 Task: Open Card Succession Planning Review in Board Customer Journey Analysis to Workspace Cybersecurity and add a team member Softage.2@softage.net, a label Purple, a checklist Veterinary Medicine, an attachment from your google drive, a color Purple and finally, add a card description 'Plan and execute company team-building conference with team-building exercises' and a comment 'This item presents an opportunity to showcase our skills and expertise, so let us make the most of it.'. Add a start date 'Jan 02, 1900' with a due date 'Jan 09, 1900'
Action: Mouse moved to (62, 292)
Screenshot: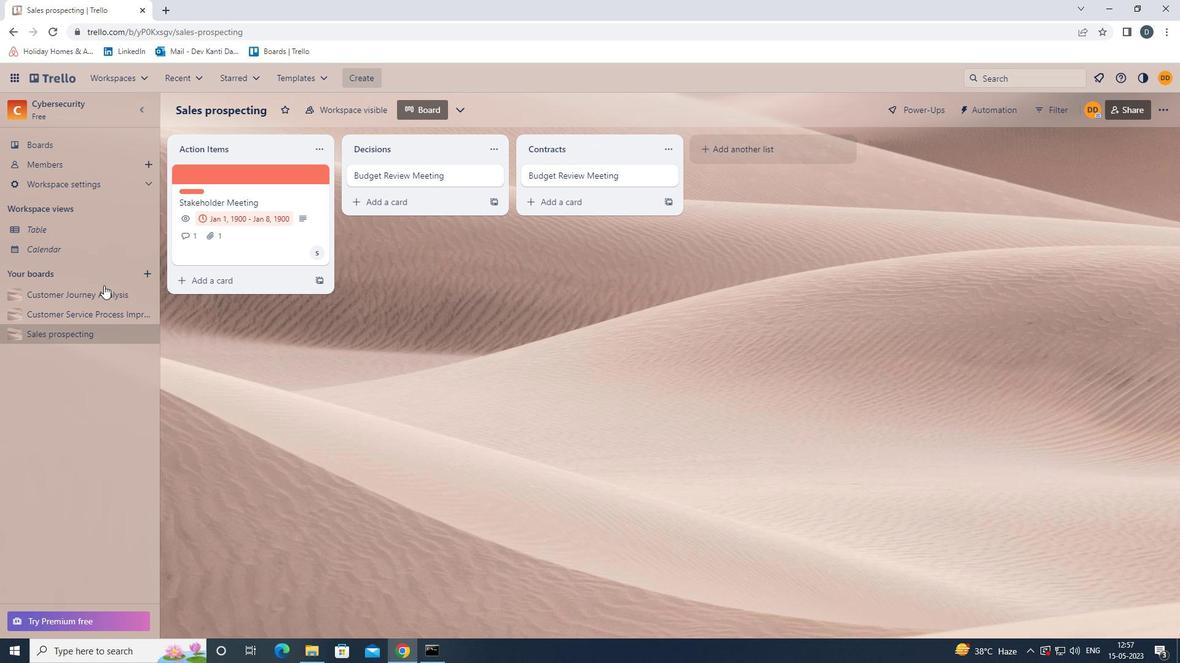 
Action: Mouse pressed left at (62, 292)
Screenshot: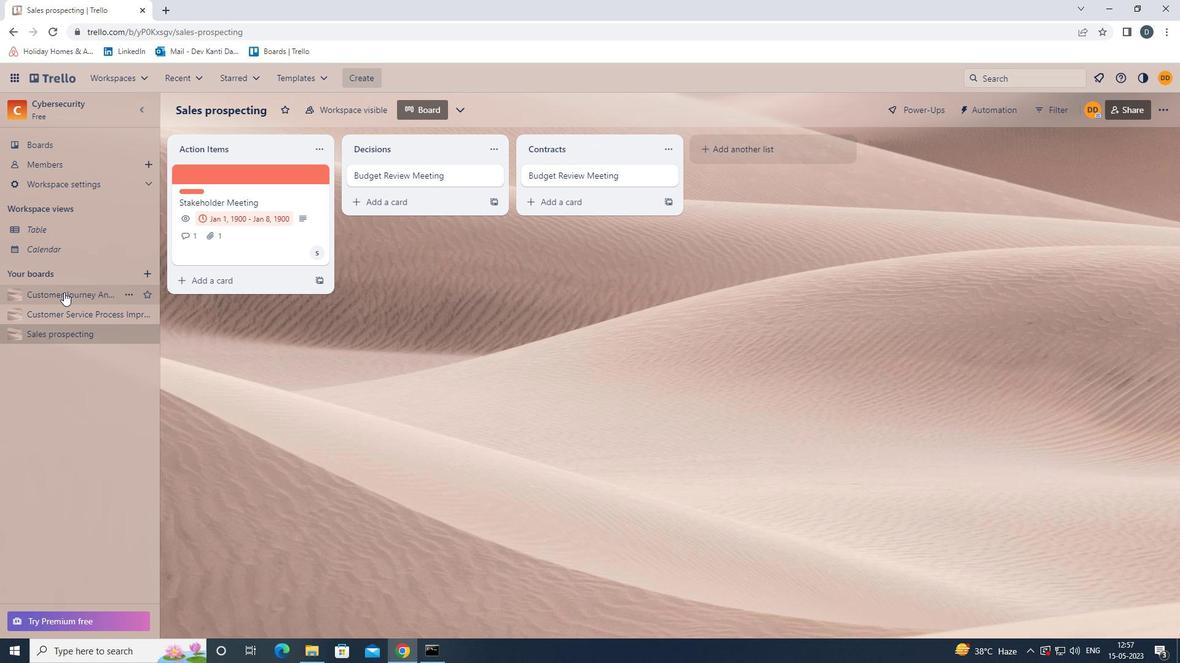 
Action: Mouse moved to (252, 178)
Screenshot: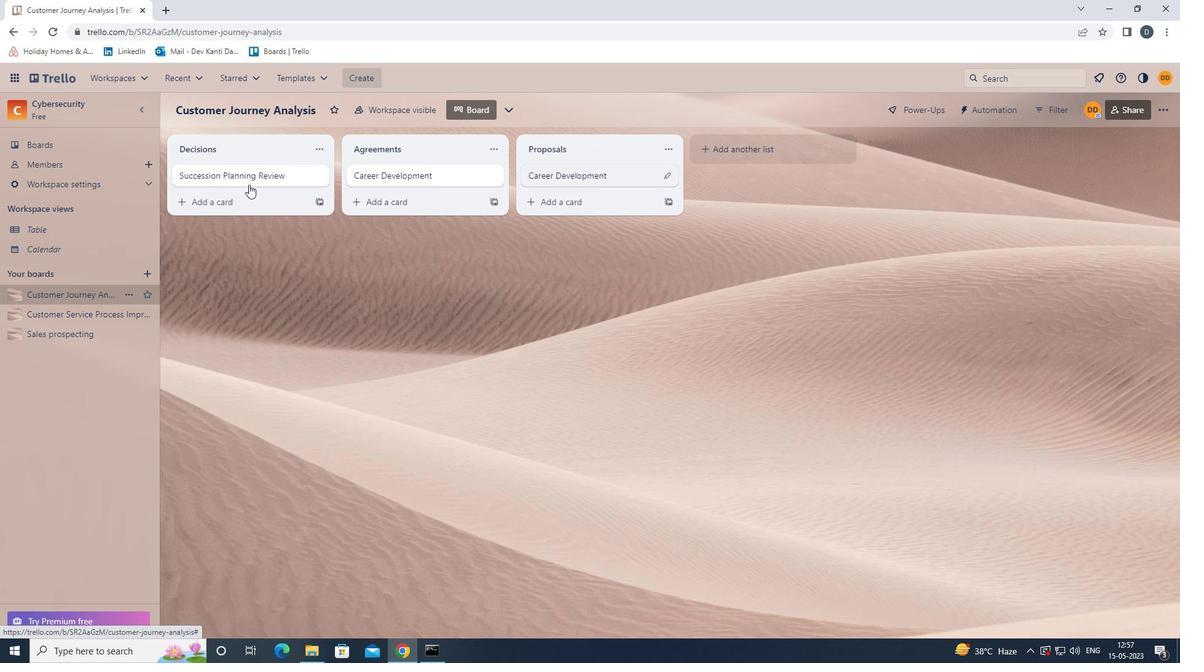 
Action: Mouse pressed left at (252, 178)
Screenshot: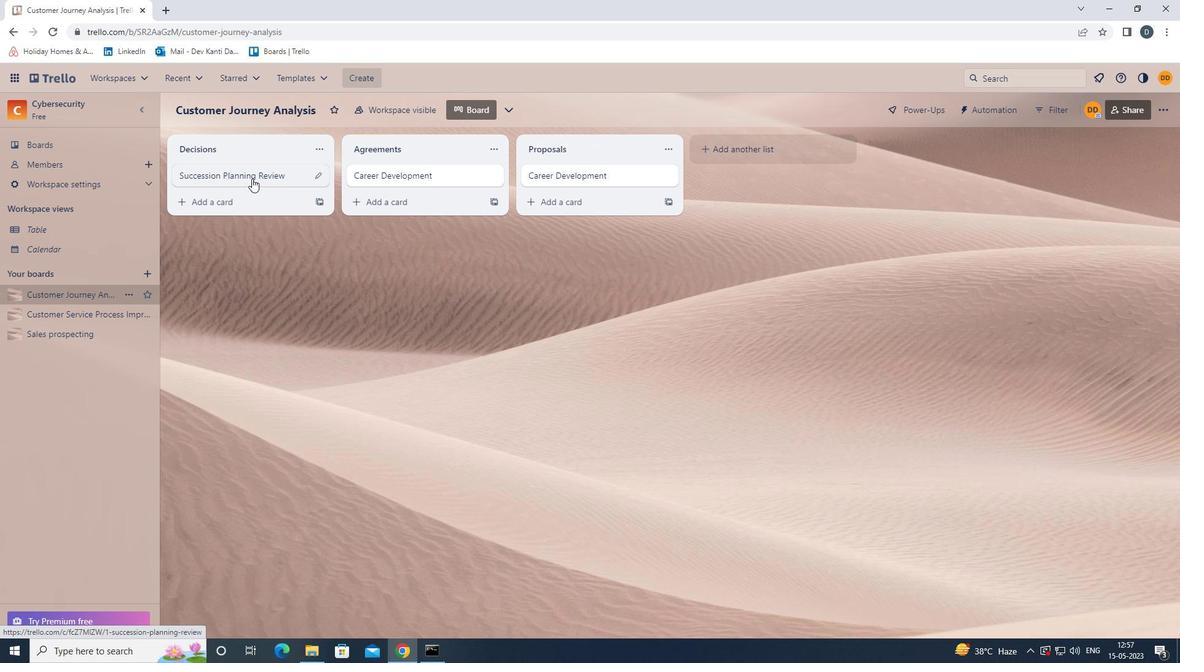 
Action: Mouse moved to (757, 173)
Screenshot: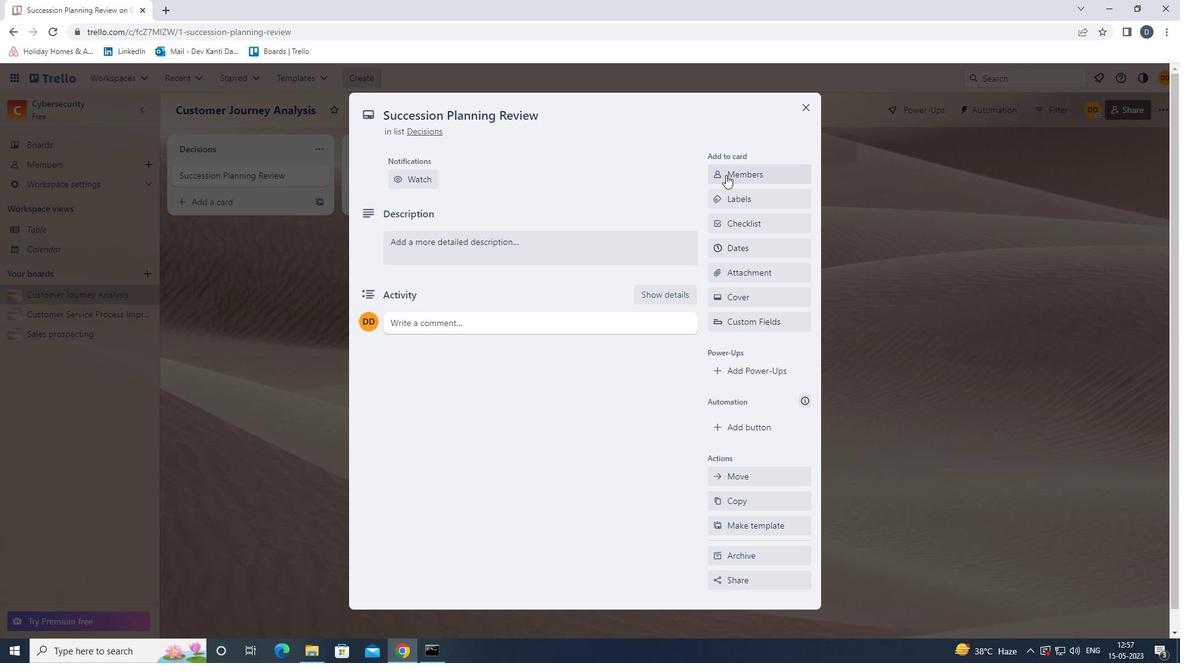 
Action: Mouse pressed left at (757, 173)
Screenshot: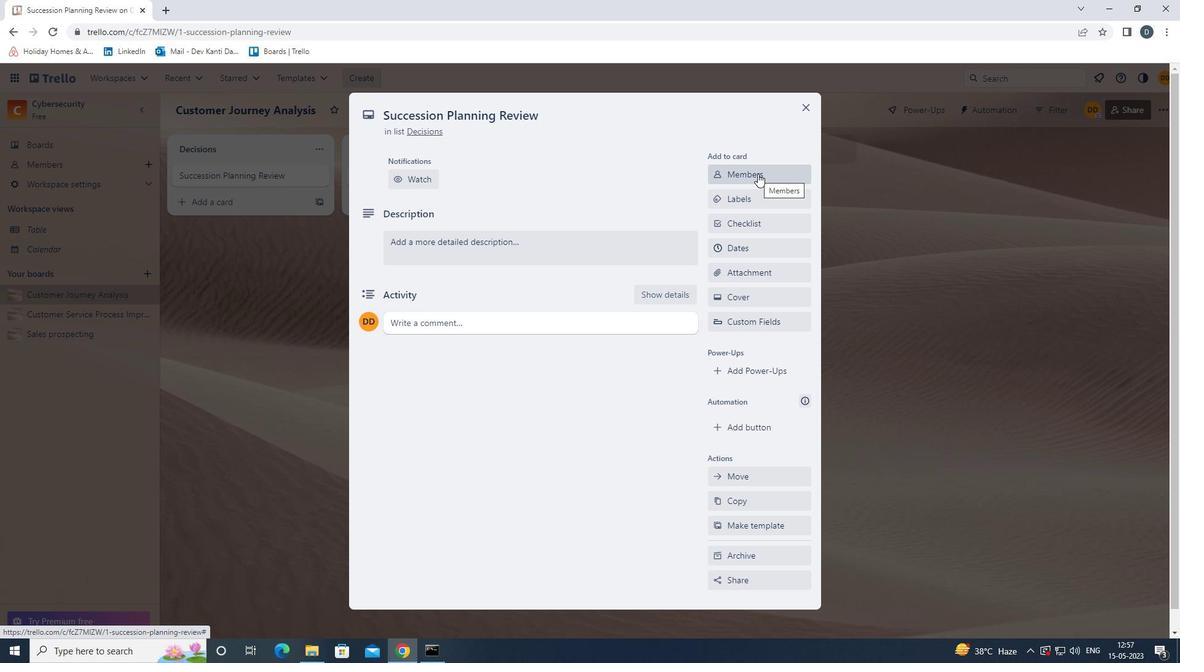 
Action: Key pressed <Key.shift>SOFTAGE.2<Key.shift><Key.shift><Key.shift><Key.shift><Key.shift><Key.shift><Key.shift><Key.shift><Key.shift><Key.shift><Key.shift><Key.shift><Key.shift><Key.shift><Key.shift><Key.shift><Key.shift><Key.shift><Key.shift><Key.shift><Key.shift><Key.shift>@SOFTAGE.NET
Screenshot: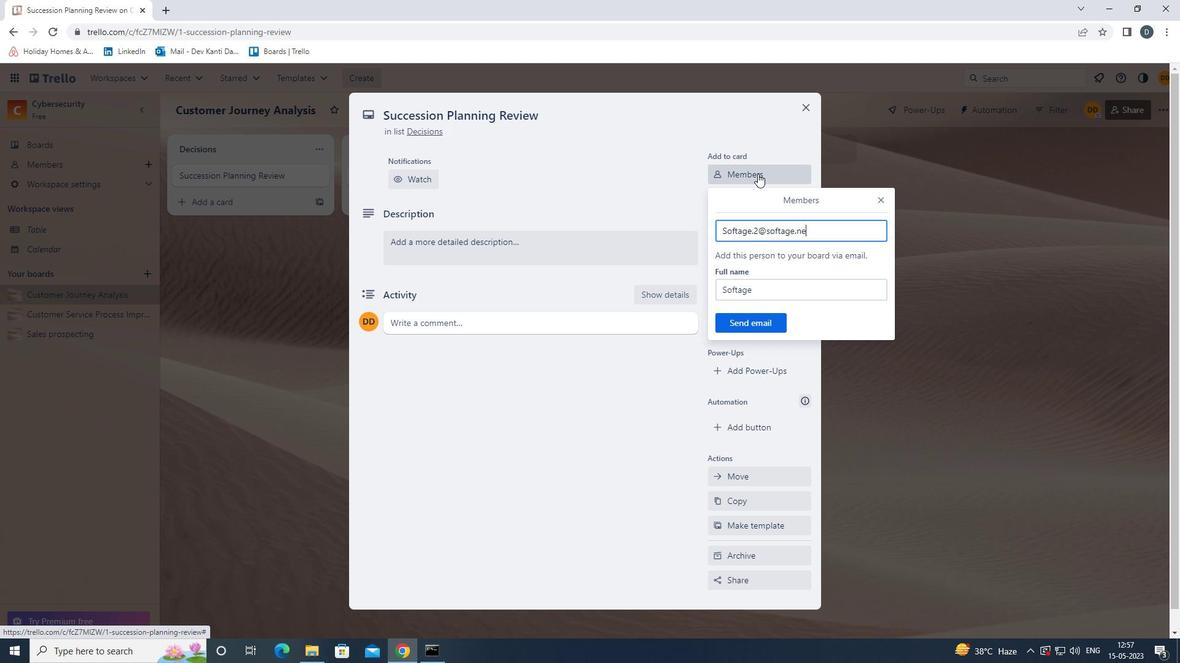 
Action: Mouse moved to (744, 318)
Screenshot: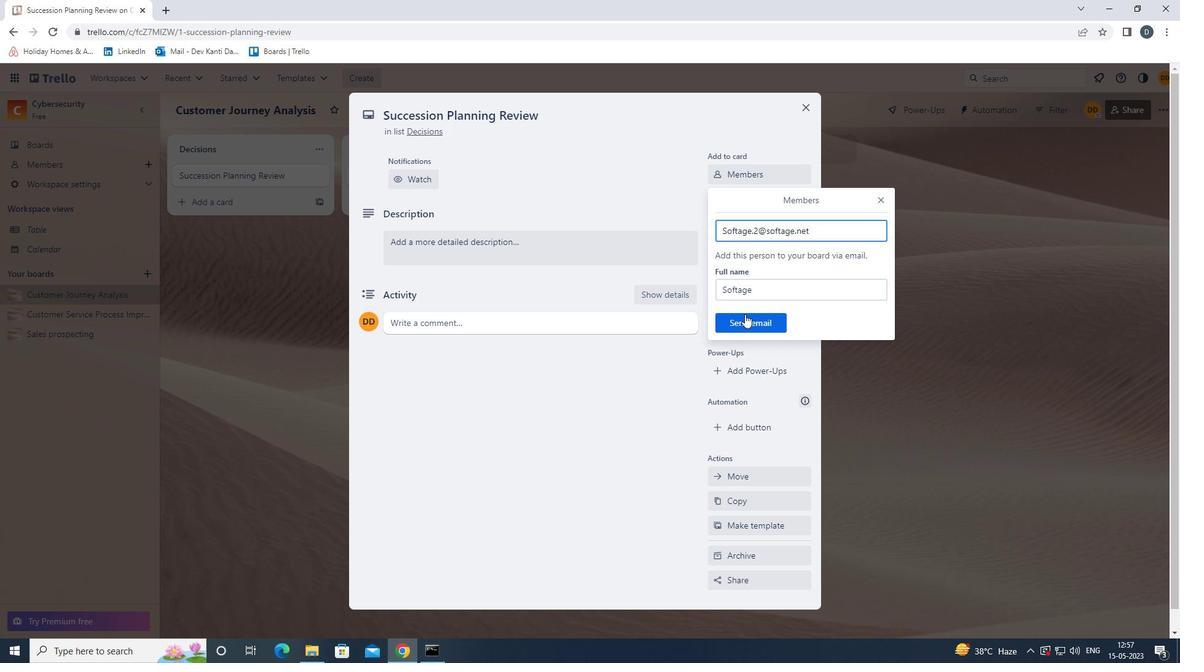 
Action: Mouse pressed left at (744, 318)
Screenshot: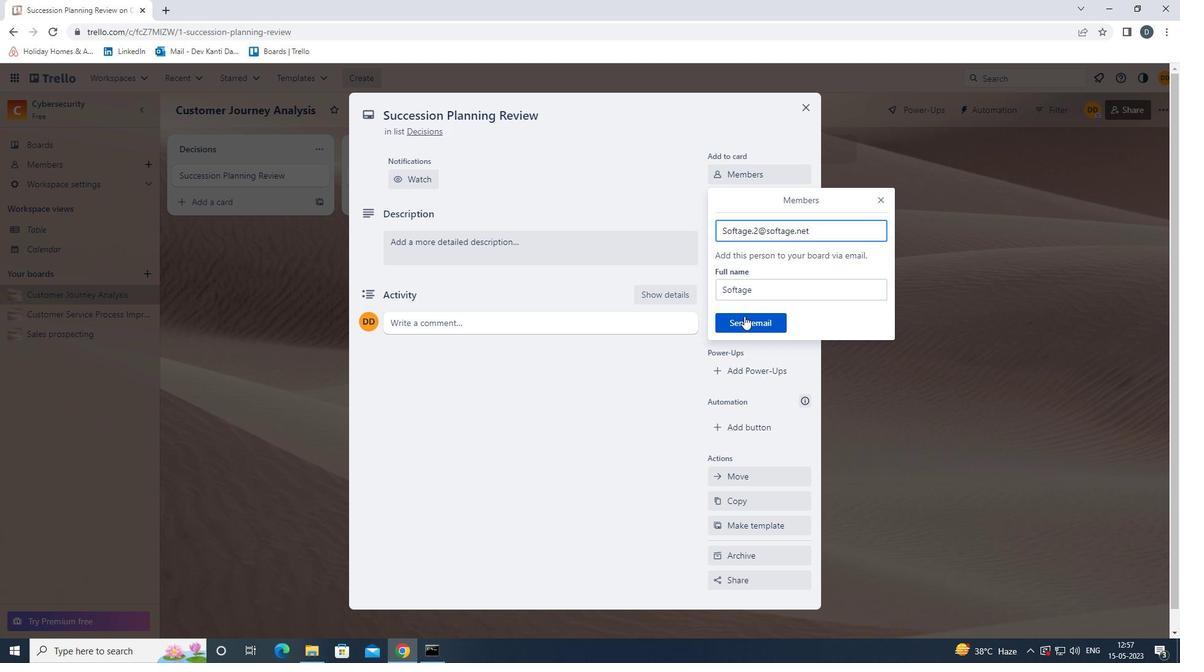 
Action: Mouse moved to (749, 248)
Screenshot: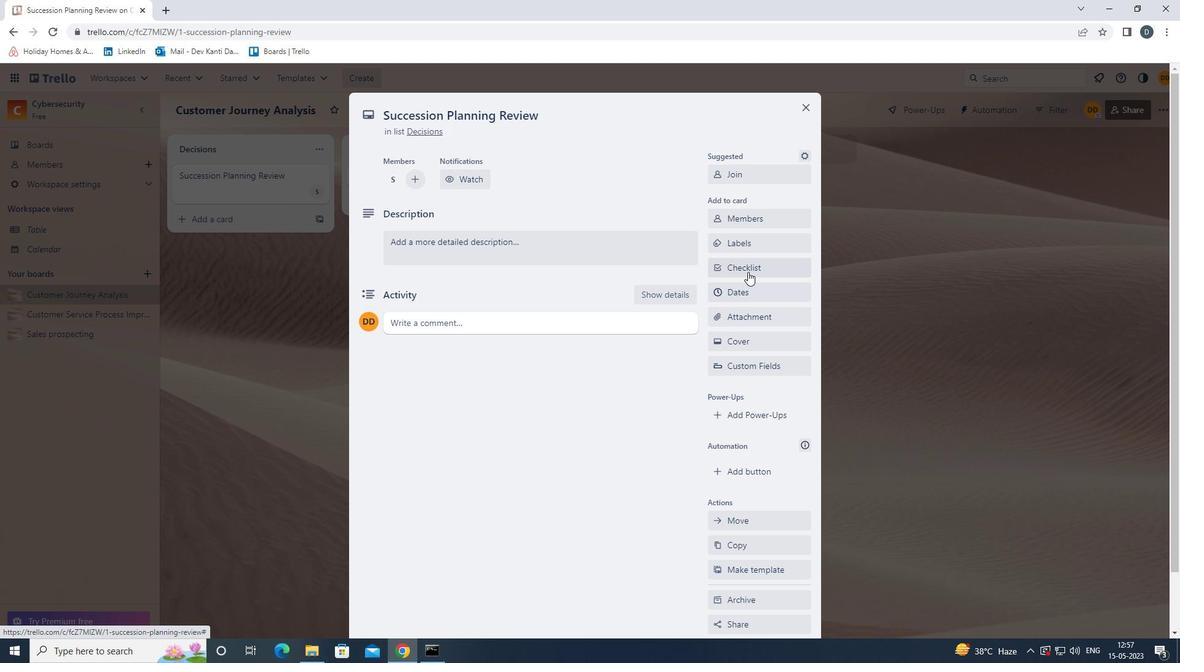 
Action: Mouse pressed left at (749, 248)
Screenshot: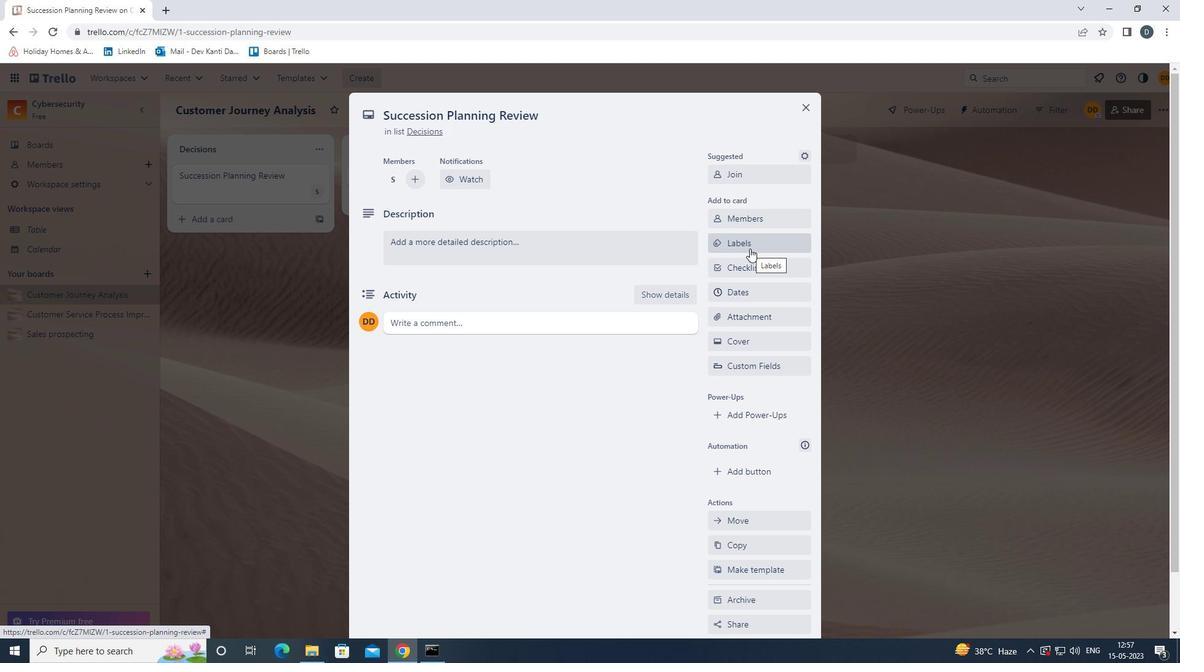 
Action: Mouse moved to (792, 428)
Screenshot: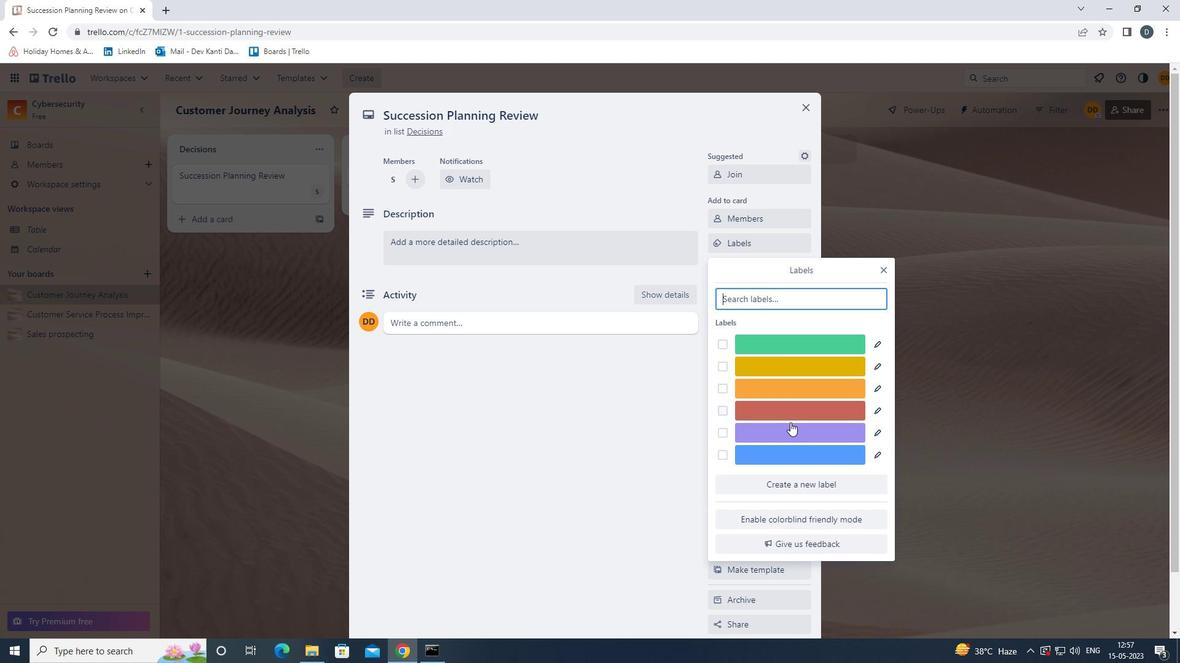 
Action: Mouse pressed left at (792, 428)
Screenshot: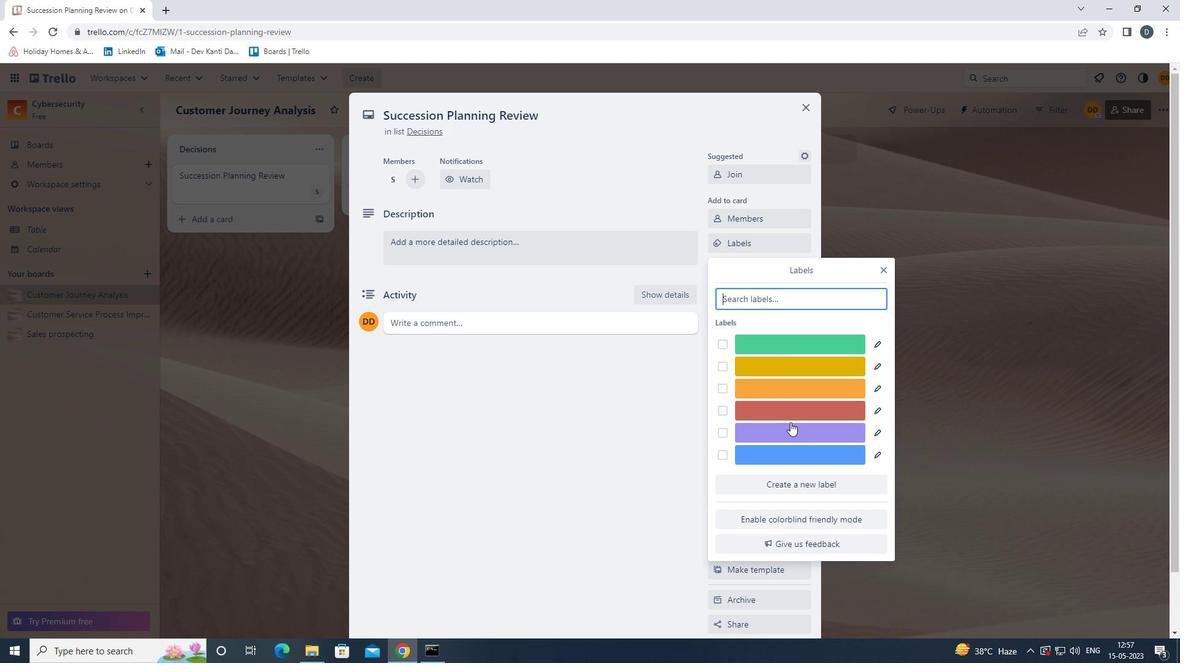 
Action: Mouse moved to (880, 273)
Screenshot: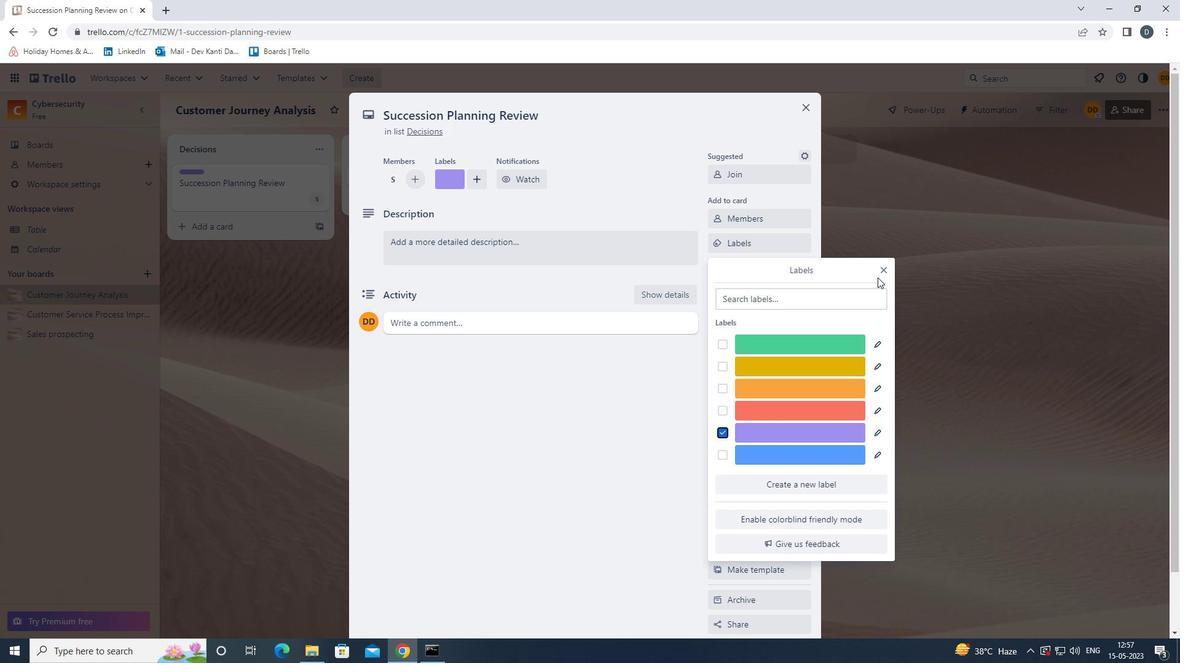 
Action: Mouse pressed left at (880, 273)
Screenshot: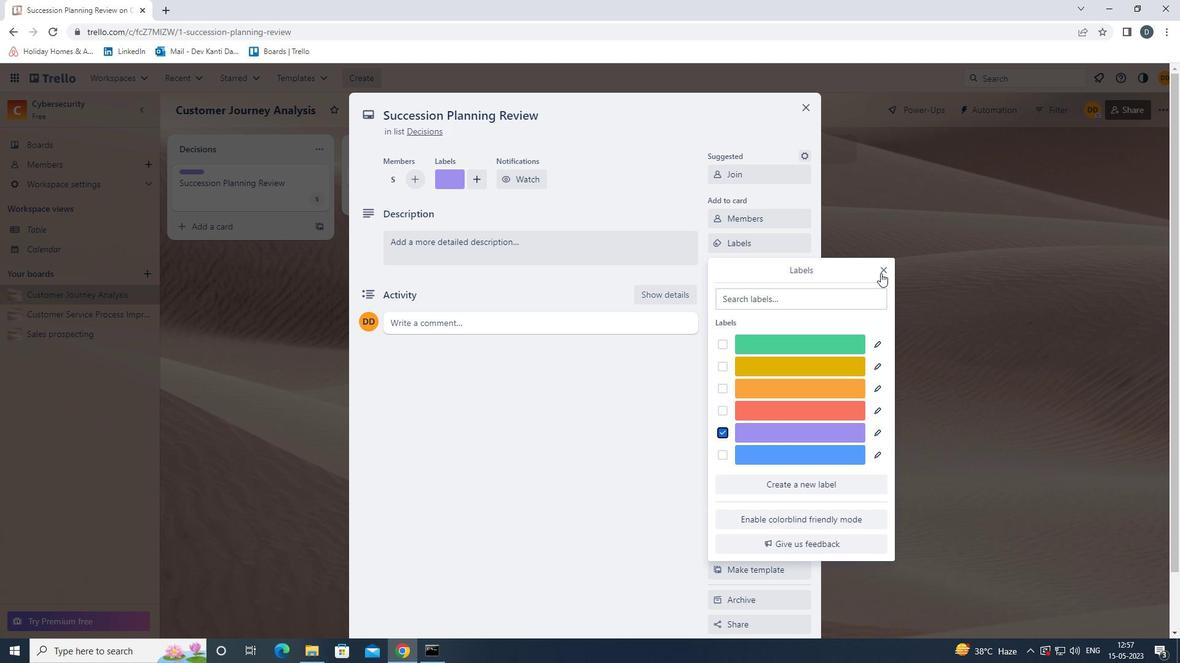 
Action: Mouse moved to (789, 266)
Screenshot: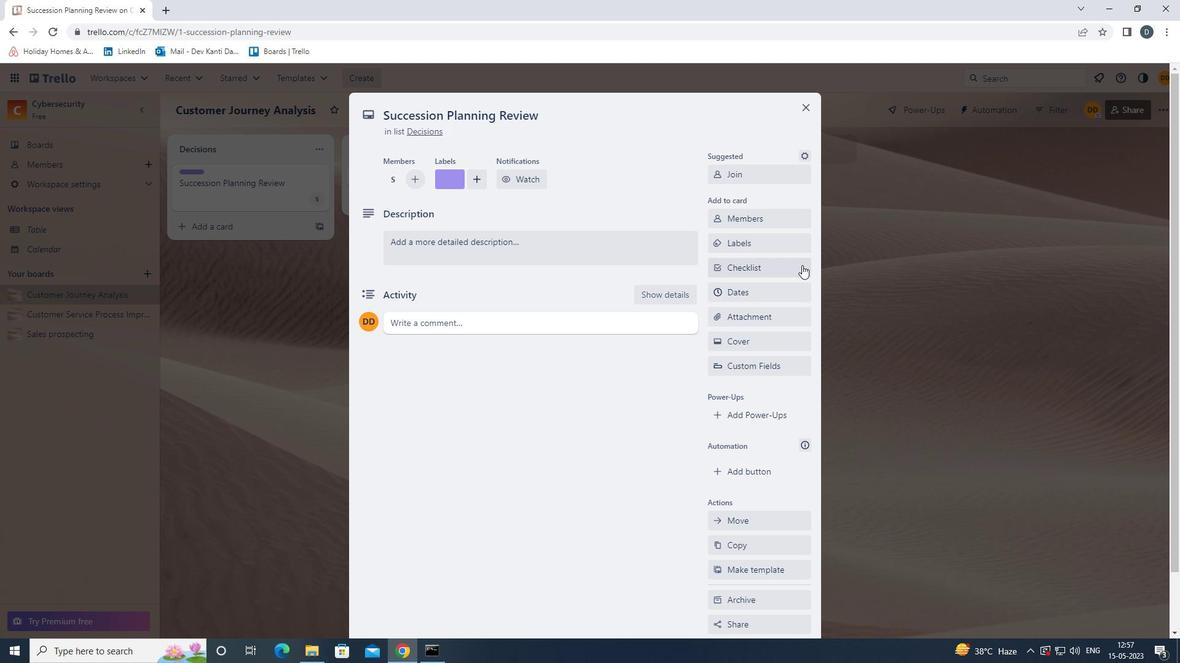 
Action: Mouse pressed left at (789, 266)
Screenshot: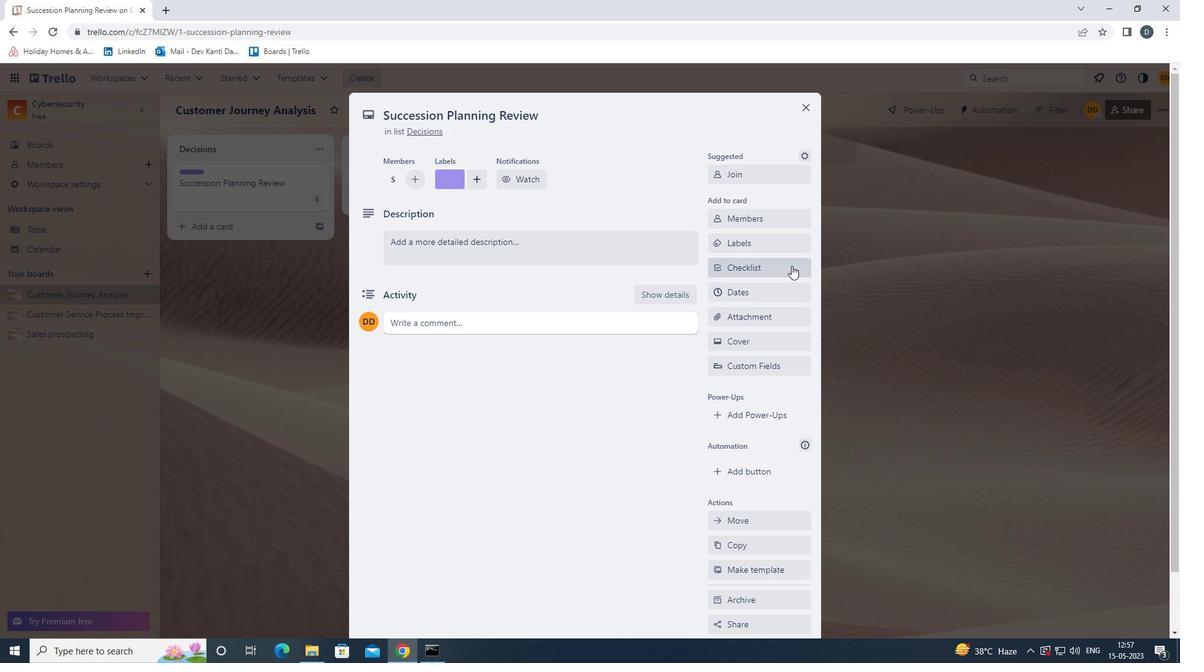 
Action: Key pressed <Key.shift>VT<Key.backspace>ETERINARY<Key.space><Key.shift><Key.shift><Key.shift><Key.shift><Key.shift>M
Screenshot: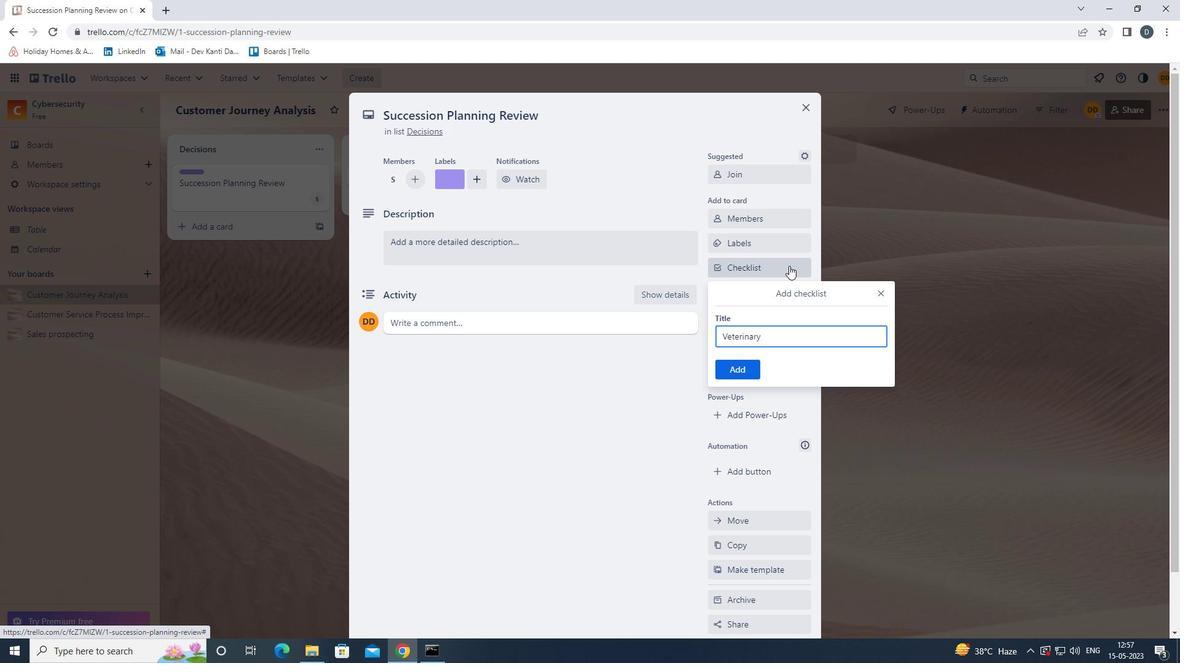 
Action: Mouse moved to (788, 266)
Screenshot: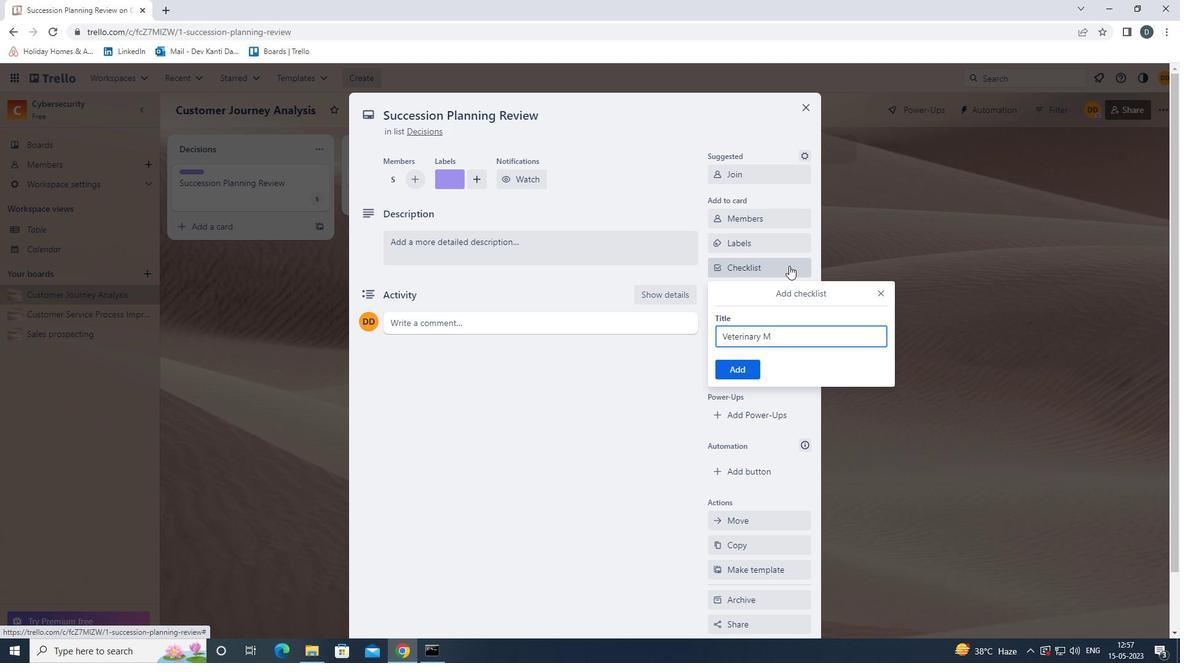 
Action: Key pressed EDICINE
Screenshot: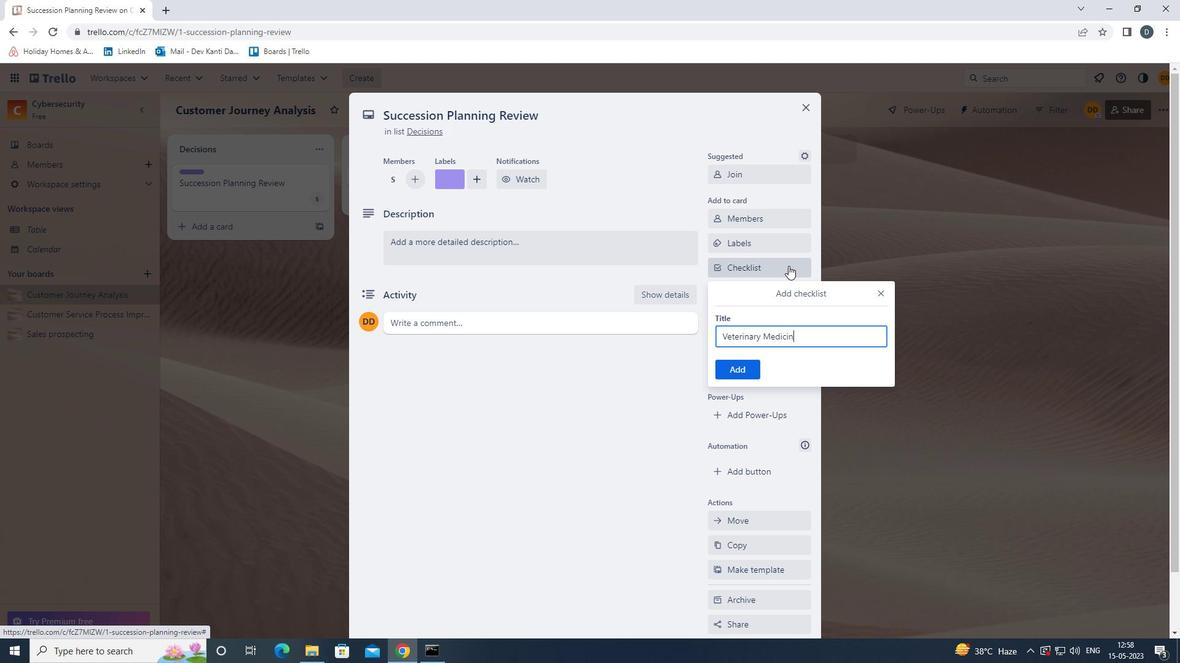 
Action: Mouse moved to (738, 368)
Screenshot: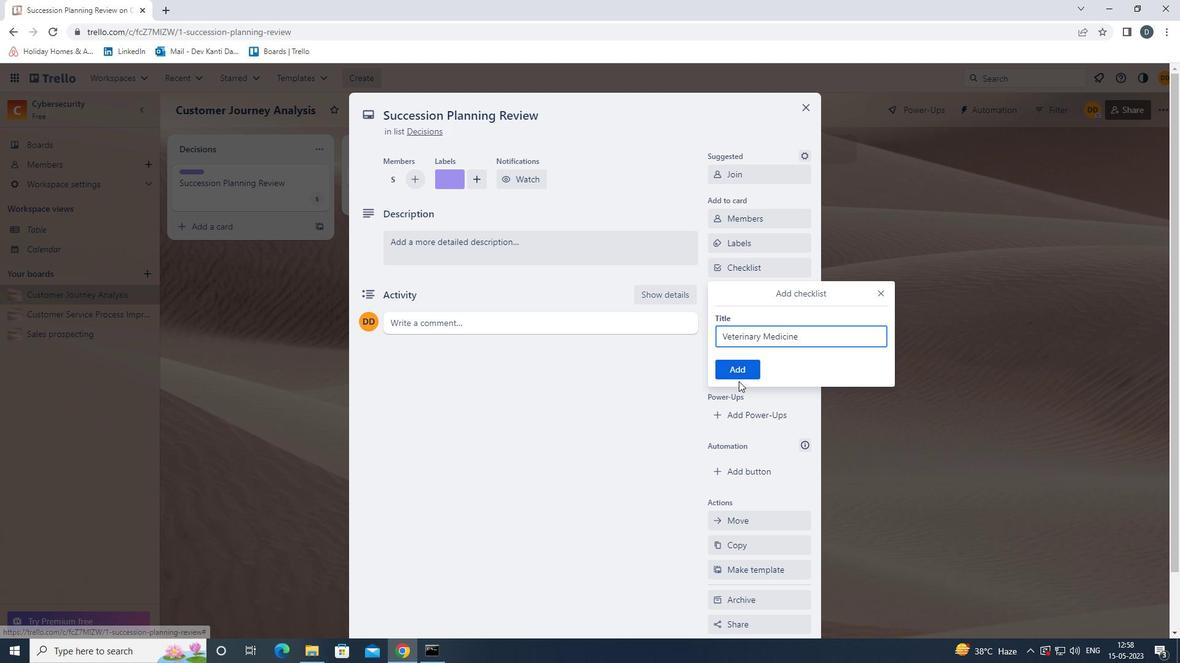 
Action: Mouse pressed left at (738, 368)
Screenshot: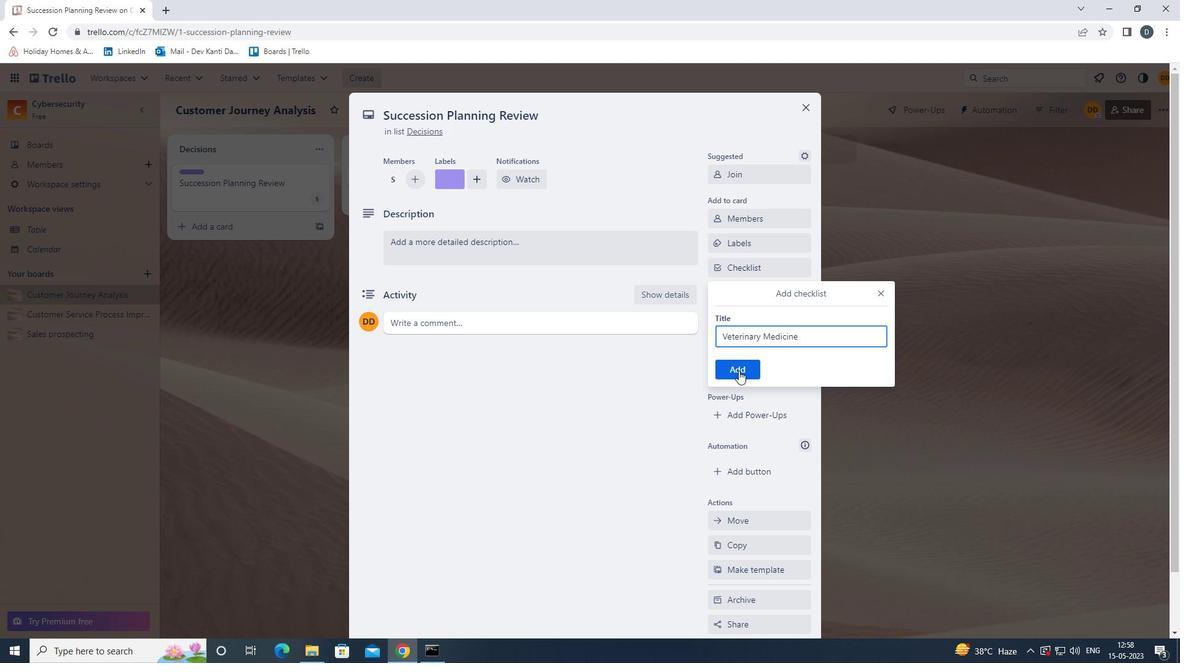 
Action: Mouse moved to (759, 311)
Screenshot: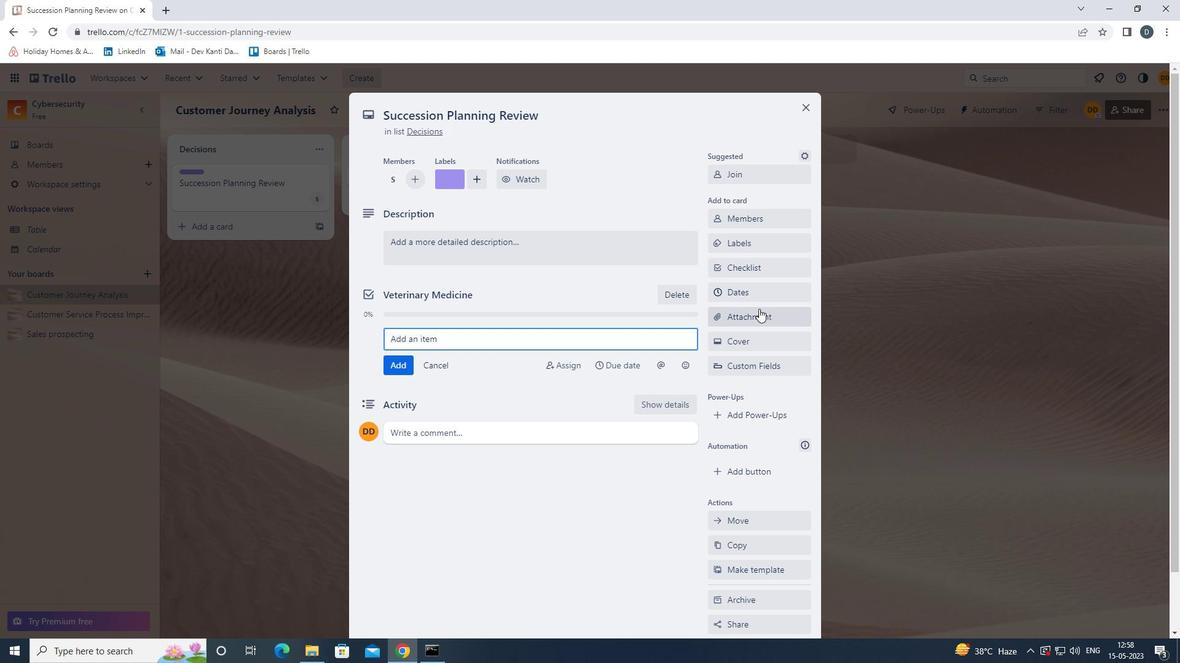 
Action: Mouse pressed left at (759, 311)
Screenshot: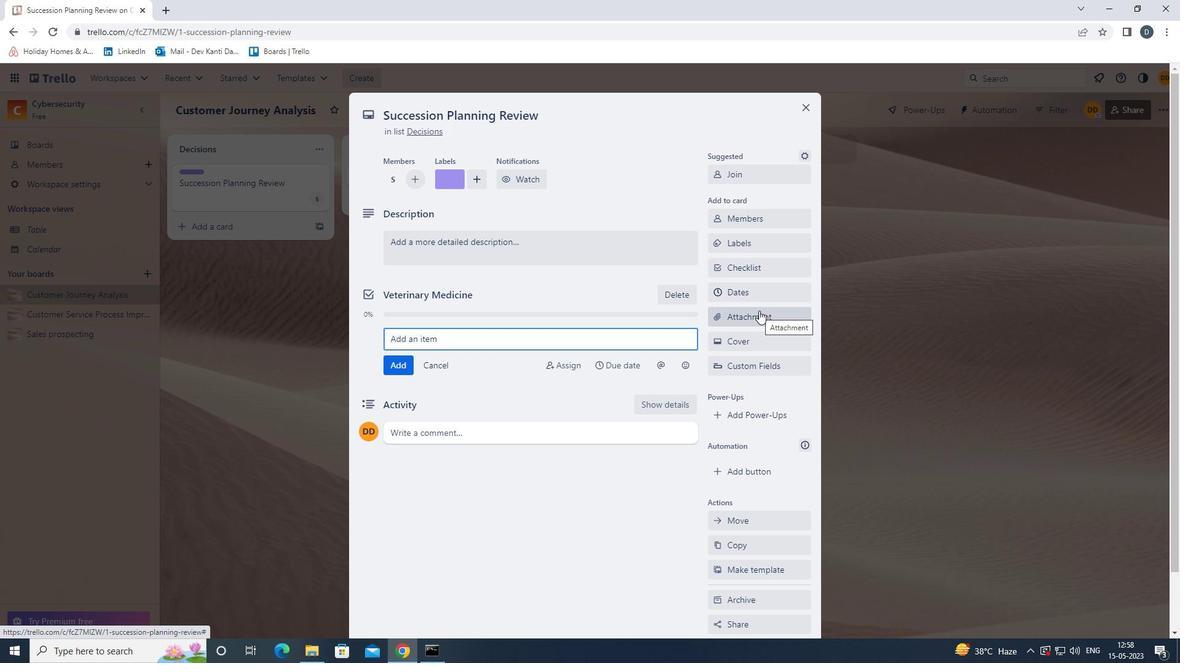 
Action: Mouse moved to (765, 406)
Screenshot: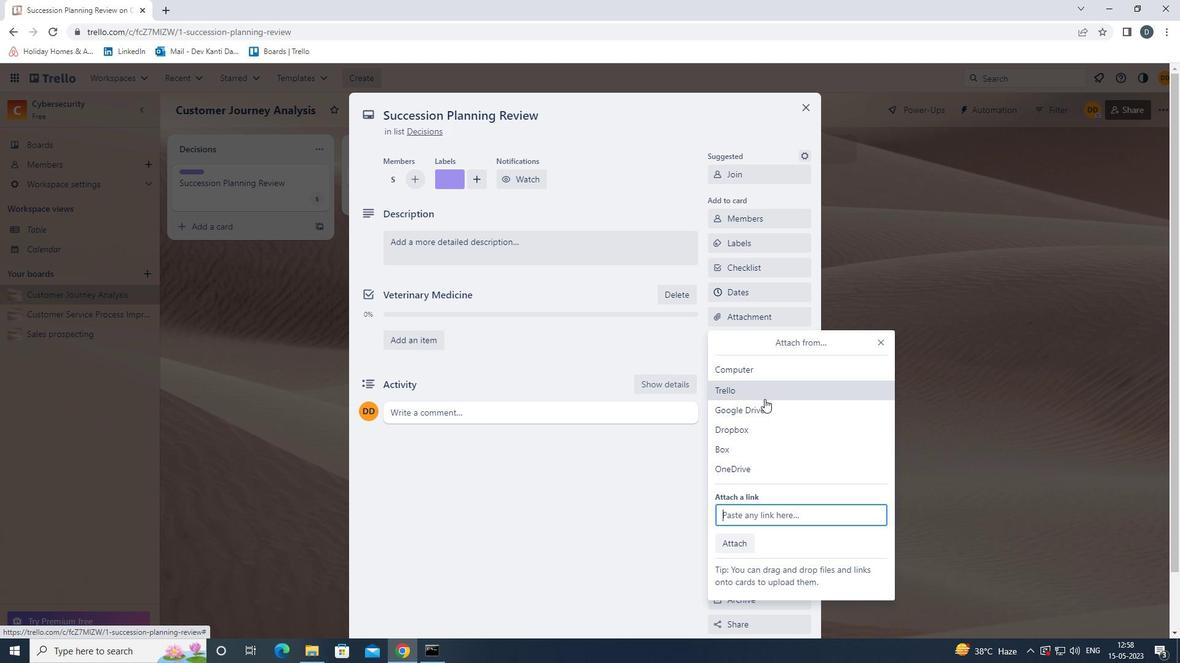 
Action: Mouse pressed left at (765, 406)
Screenshot: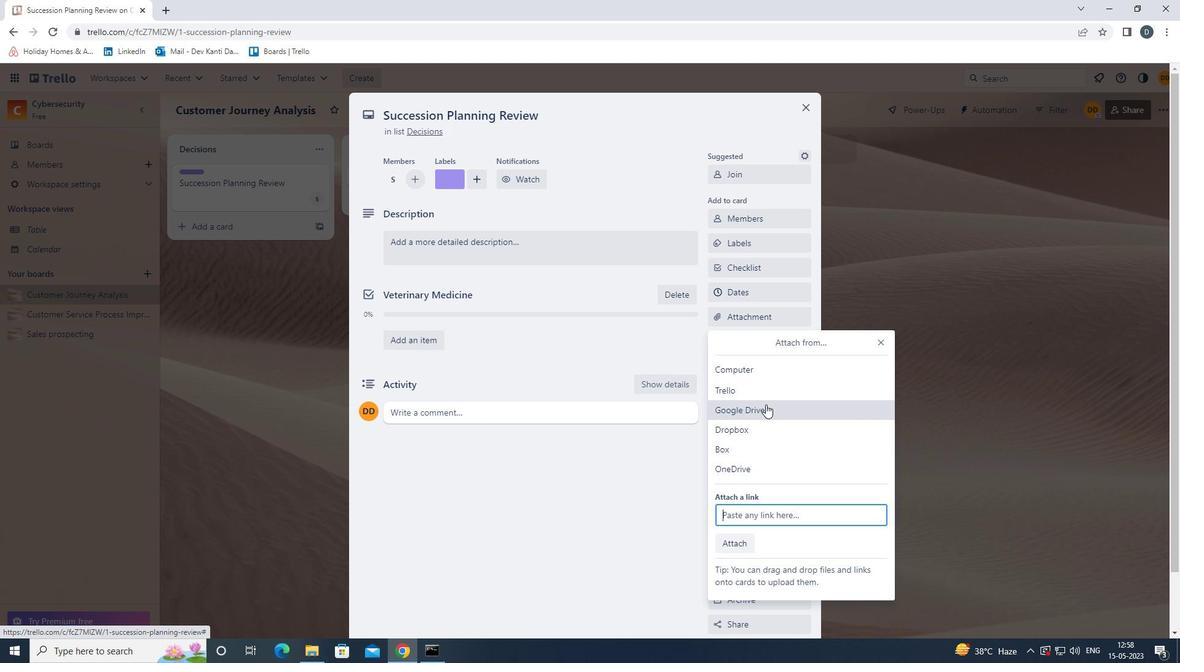 
Action: Mouse moved to (361, 337)
Screenshot: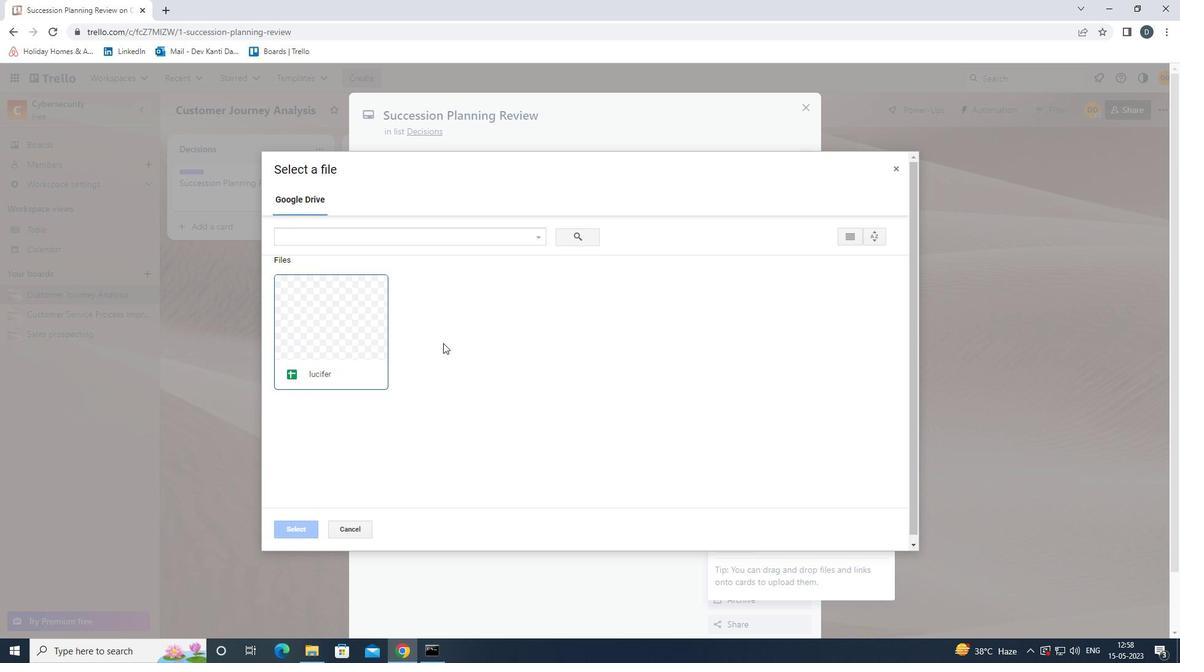 
Action: Mouse pressed left at (361, 337)
Screenshot: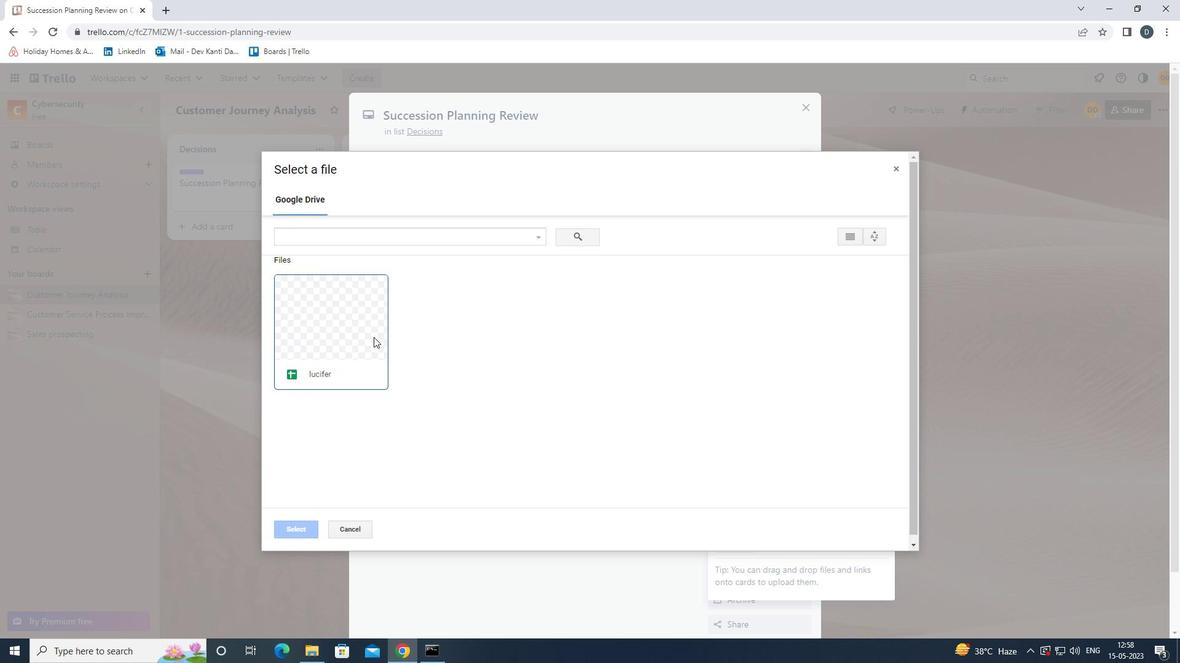 
Action: Mouse moved to (295, 531)
Screenshot: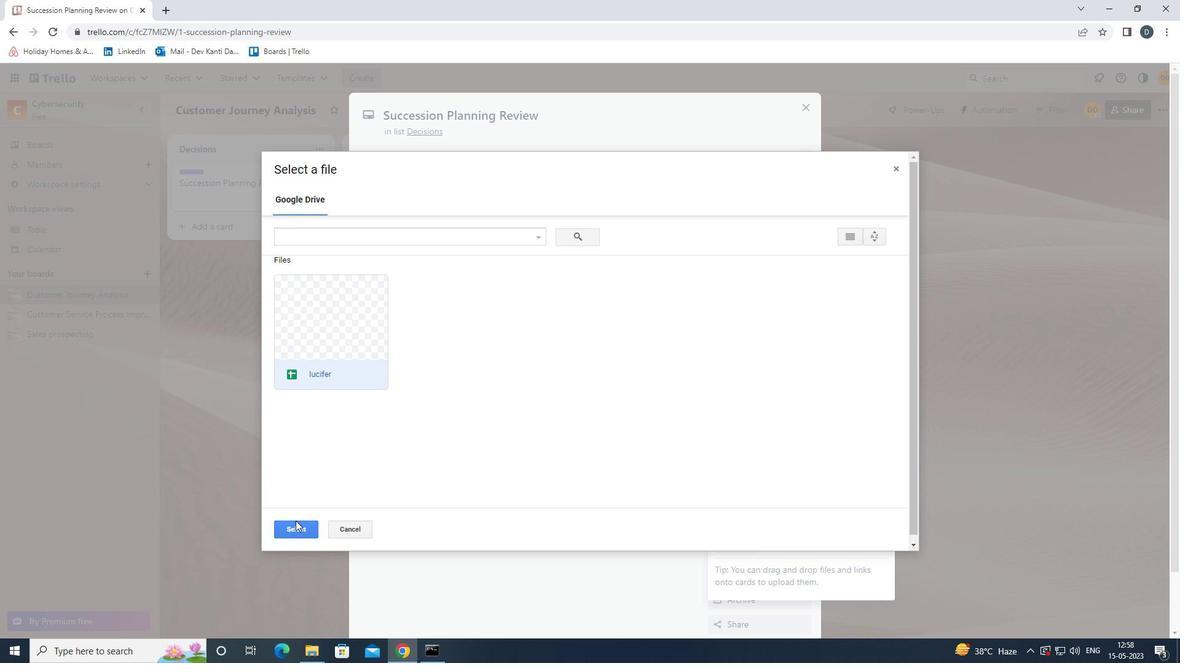 
Action: Mouse pressed left at (295, 531)
Screenshot: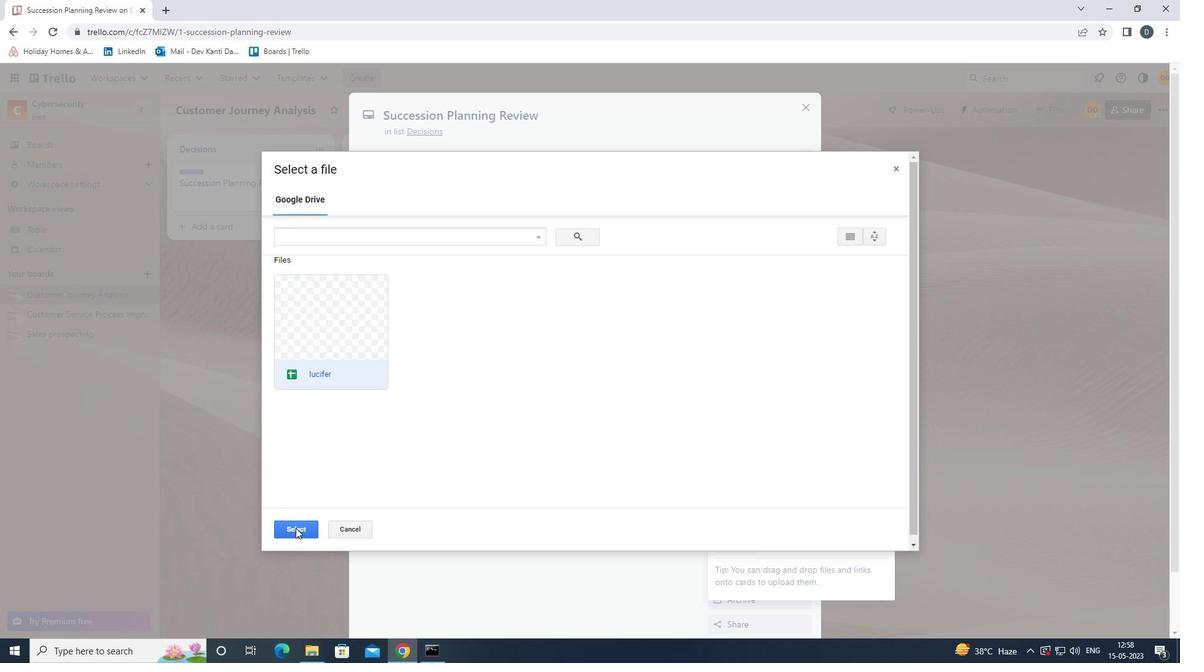 
Action: Mouse moved to (754, 337)
Screenshot: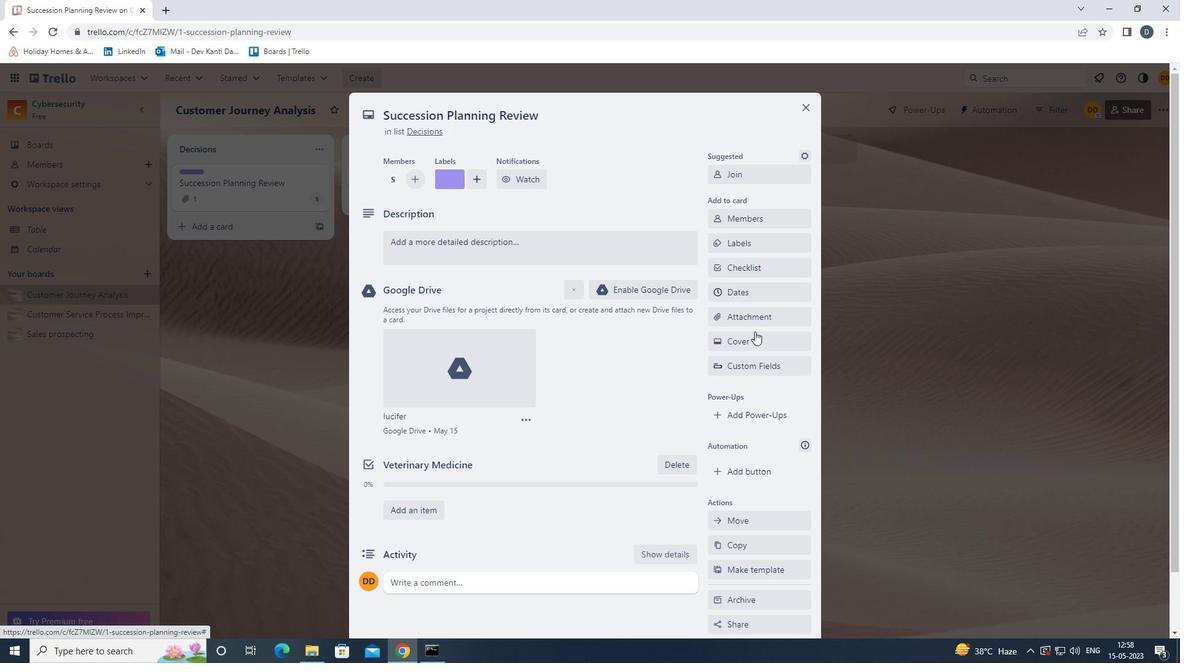 
Action: Mouse pressed left at (754, 337)
Screenshot: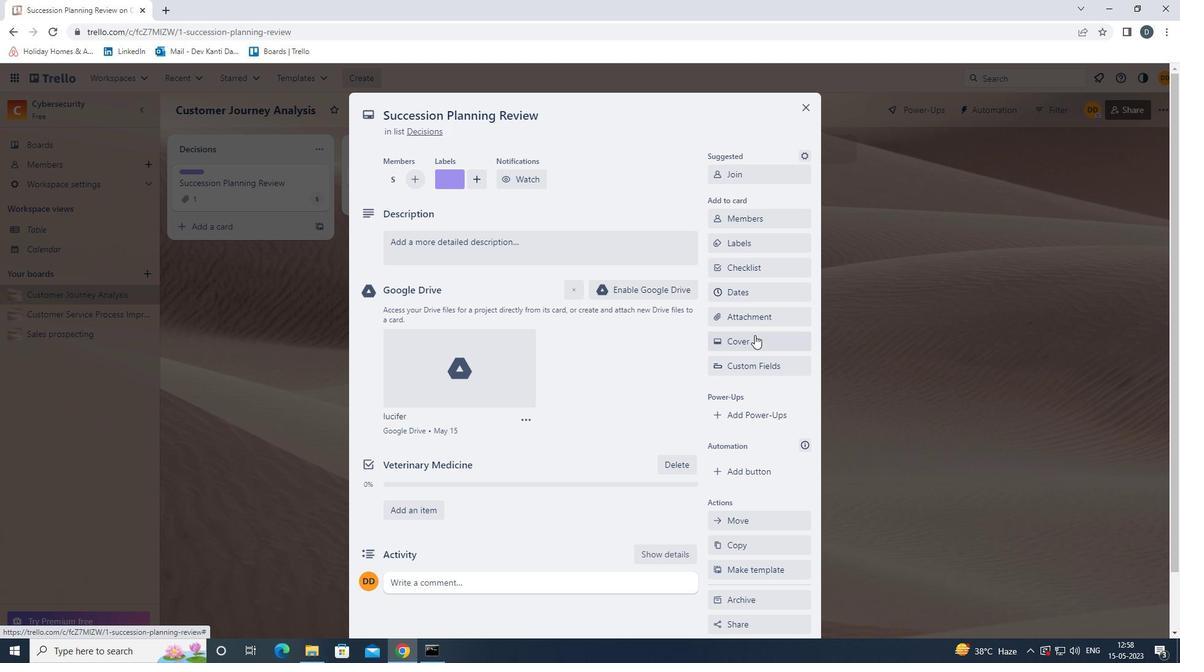 
Action: Mouse moved to (874, 384)
Screenshot: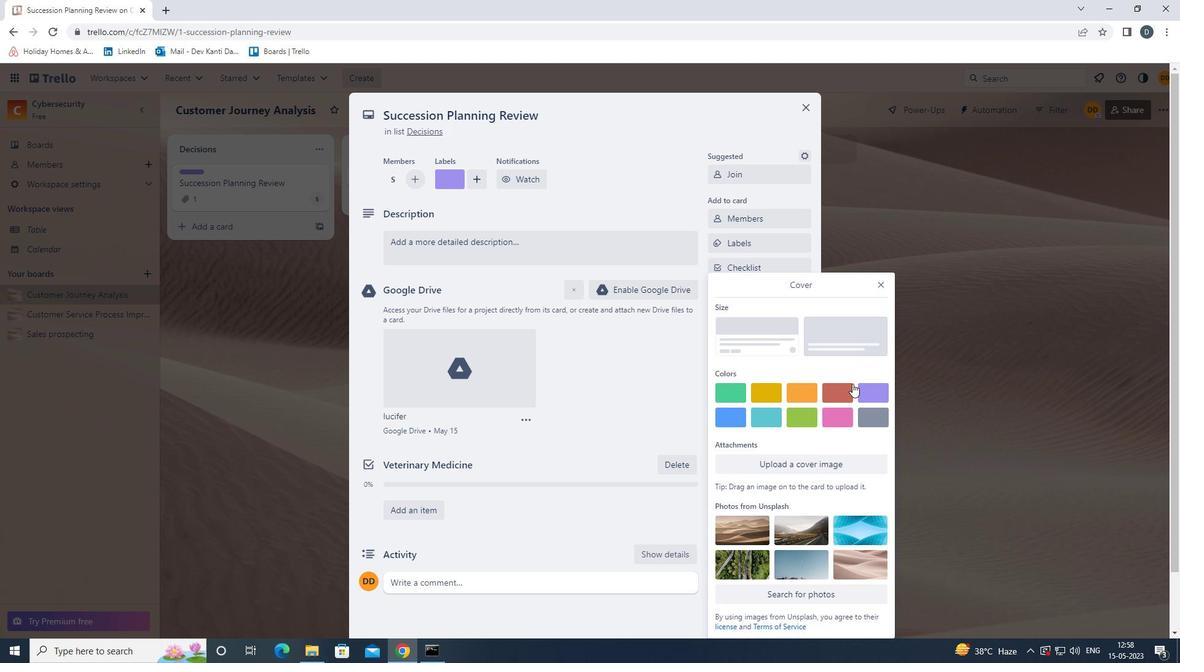 
Action: Mouse pressed left at (874, 384)
Screenshot: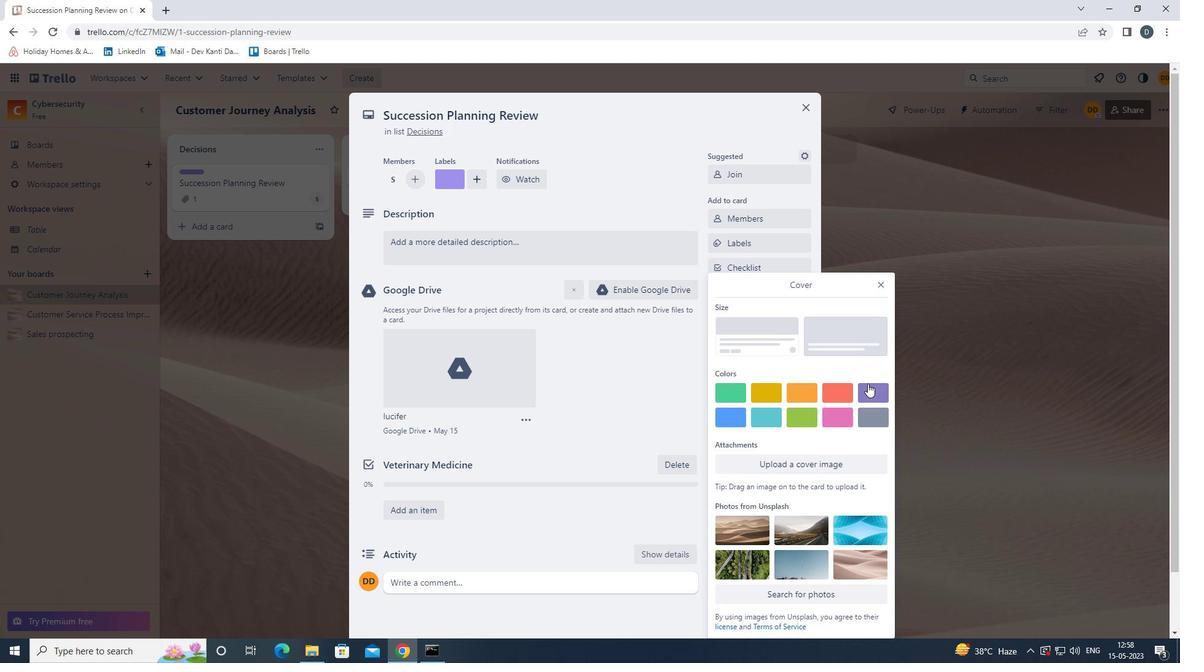 
Action: Mouse moved to (879, 267)
Screenshot: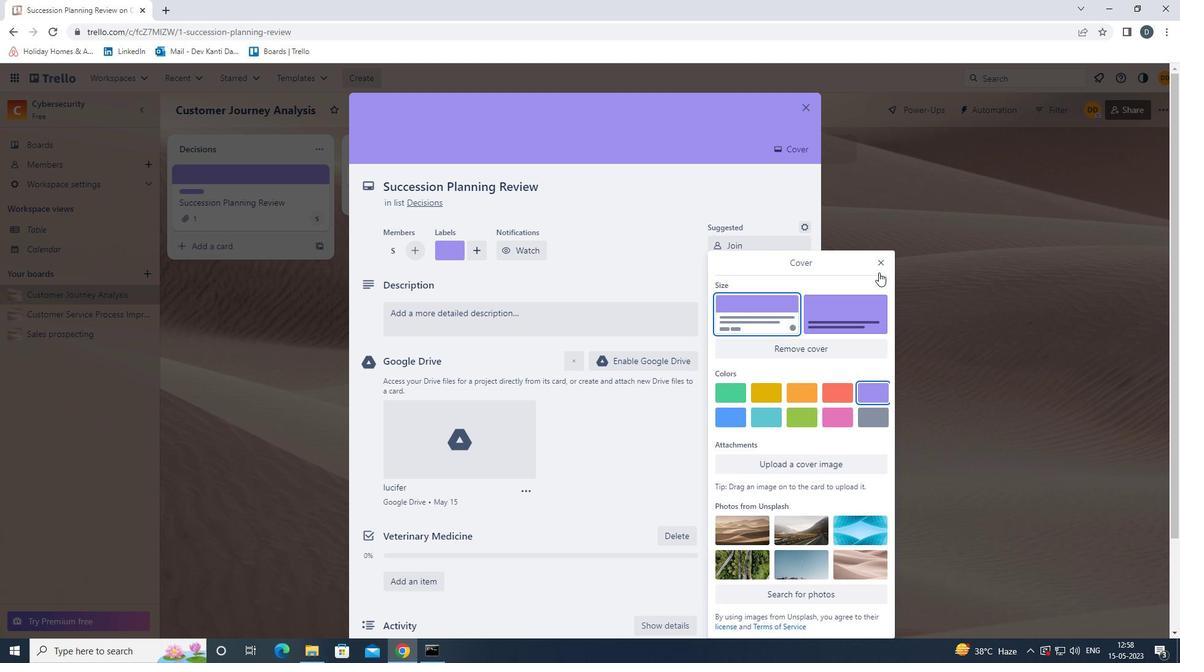 
Action: Mouse pressed left at (879, 267)
Screenshot: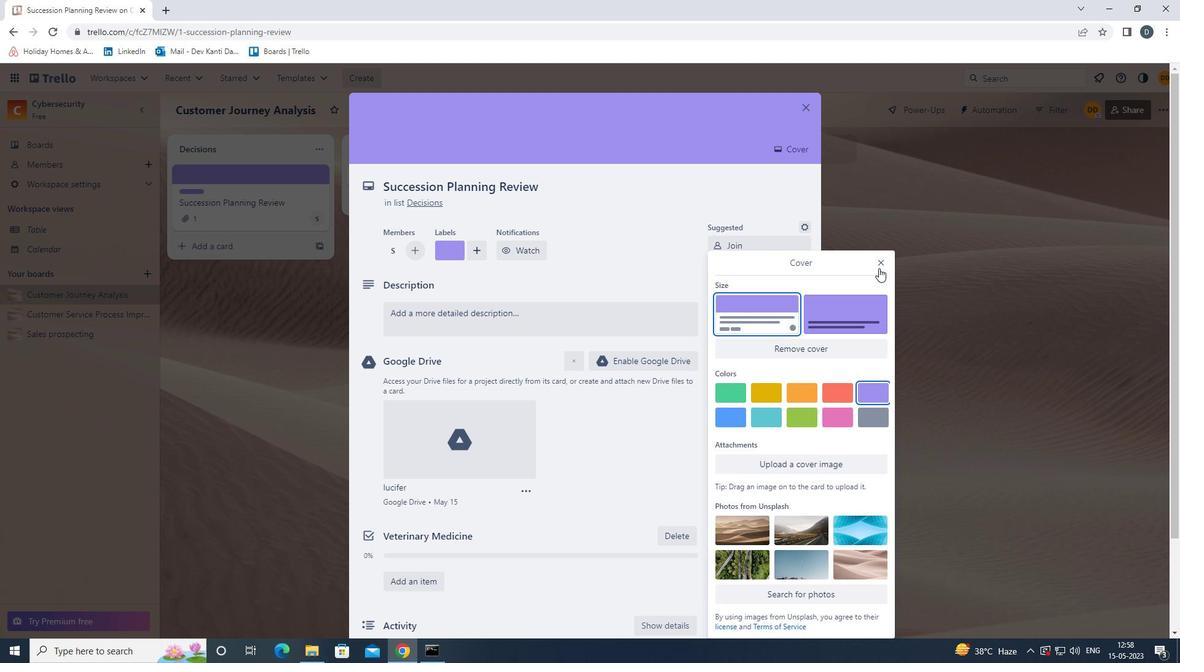 
Action: Mouse moved to (587, 326)
Screenshot: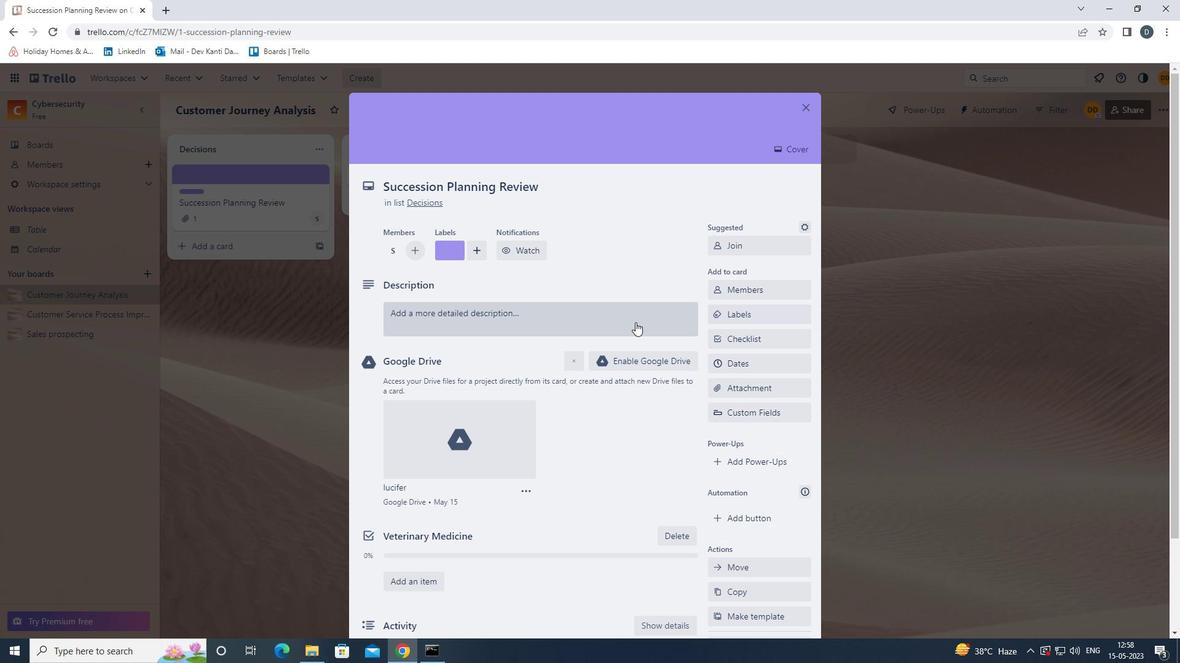 
Action: Mouse pressed left at (587, 326)
Screenshot: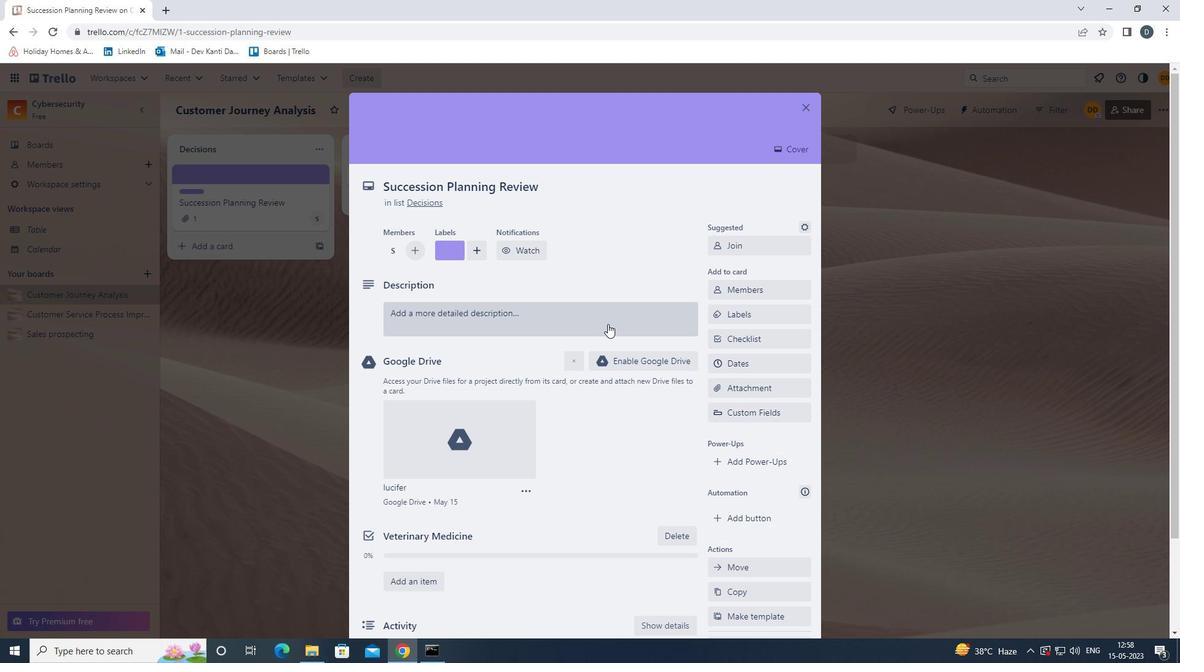 
Action: Key pressed <Key.shift_r><Key.shift_r><Key.shift_r><Key.shift_r><Key.shift_r><Key.shift_r><Key.shift_r><Key.shift_r>LA<Key.backspace><Key.backspace><Key.backspace><Key.shift_r>PLAN<Key.space>AND<Key.space>EXECUTE<Key.space>COMPANY<Key.space>TEAM-BUILDING<Key.space>CONFERENCE<Key.space>WITH<Key.space>TEAM-BUILDING<Key.space>EXERCISES.
Screenshot: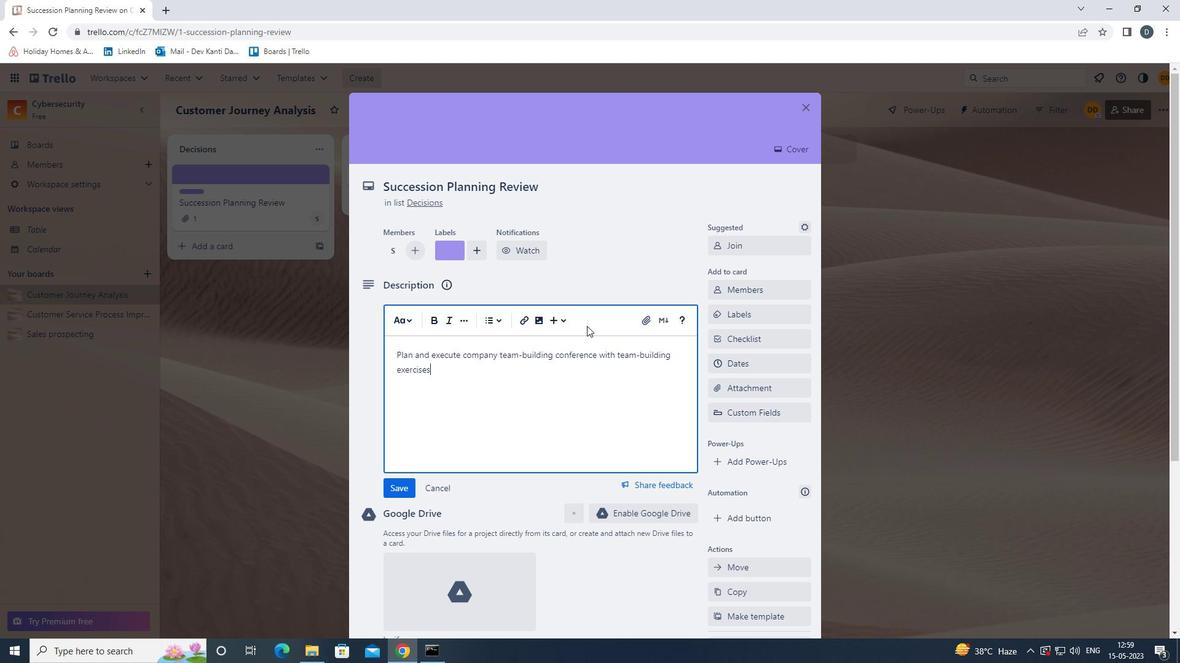 
Action: Mouse moved to (403, 485)
Screenshot: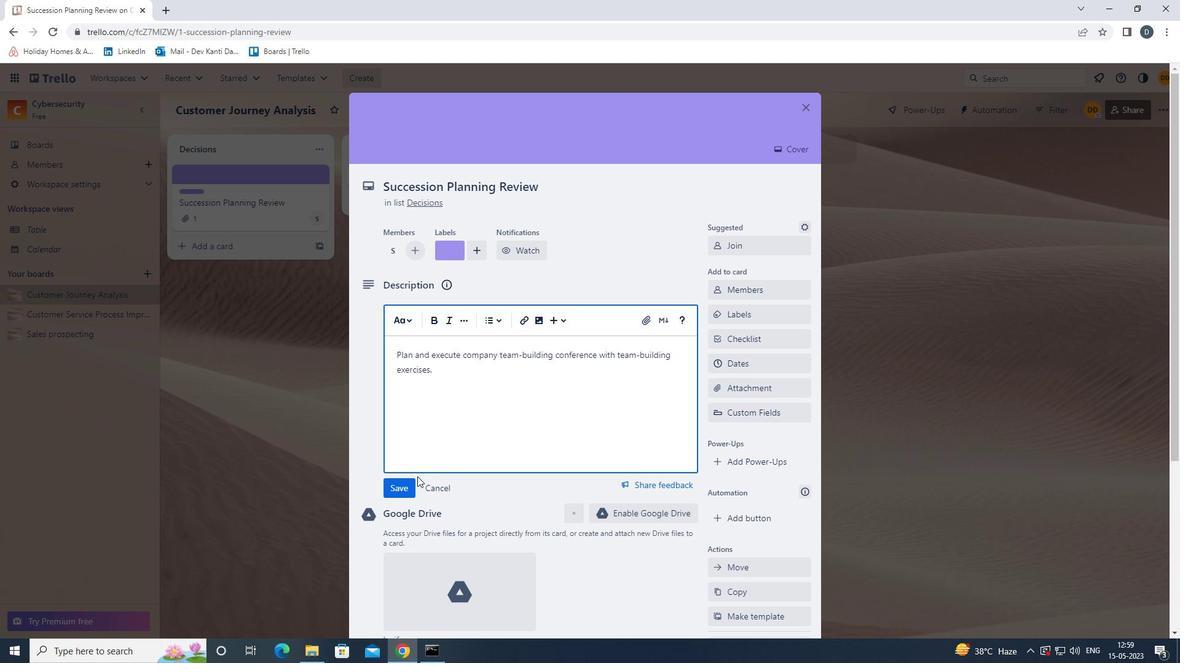 
Action: Mouse pressed left at (403, 485)
Screenshot: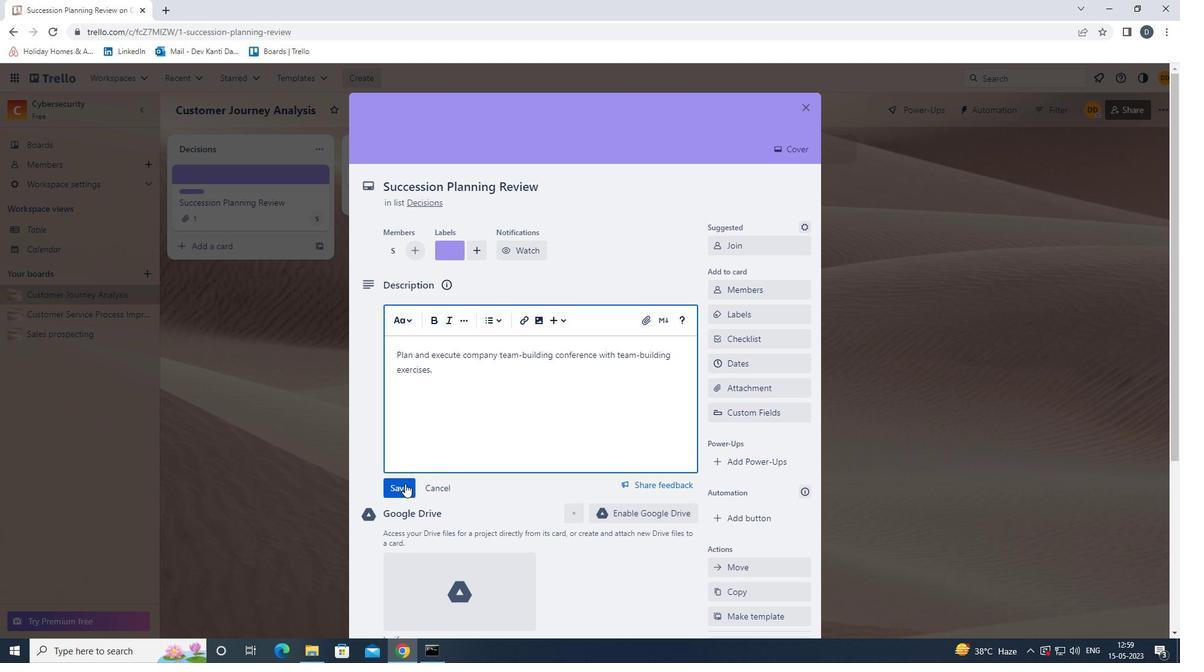 
Action: Mouse moved to (485, 471)
Screenshot: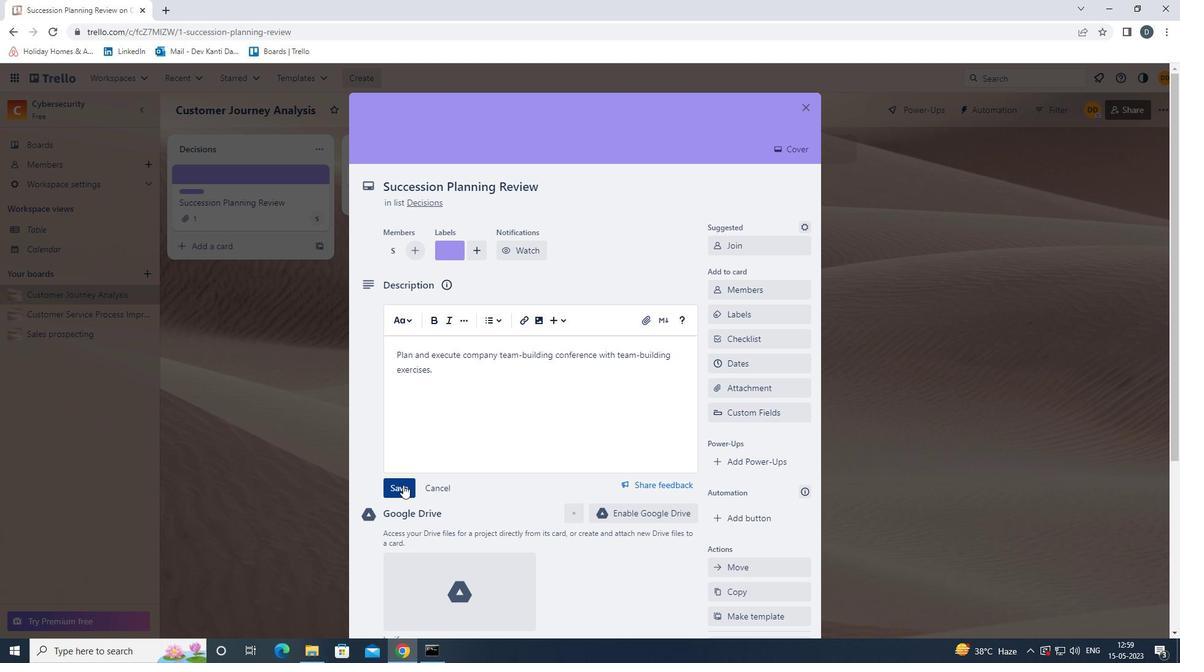 
Action: Mouse scrolled (485, 470) with delta (0, 0)
Screenshot: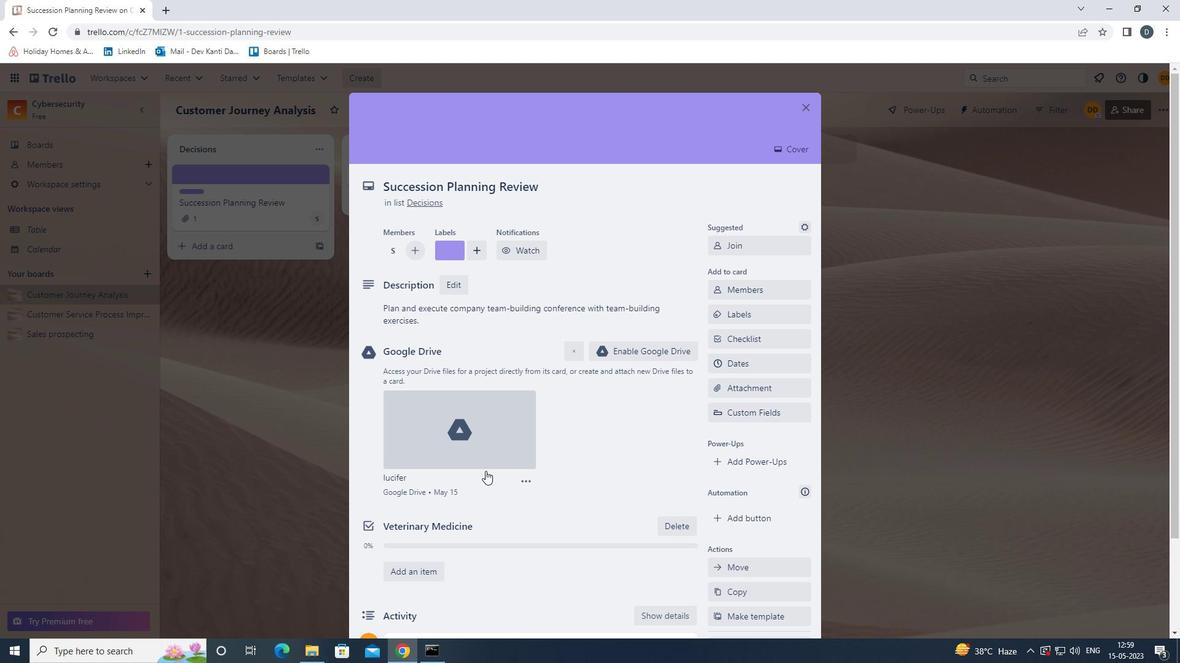 
Action: Mouse moved to (487, 575)
Screenshot: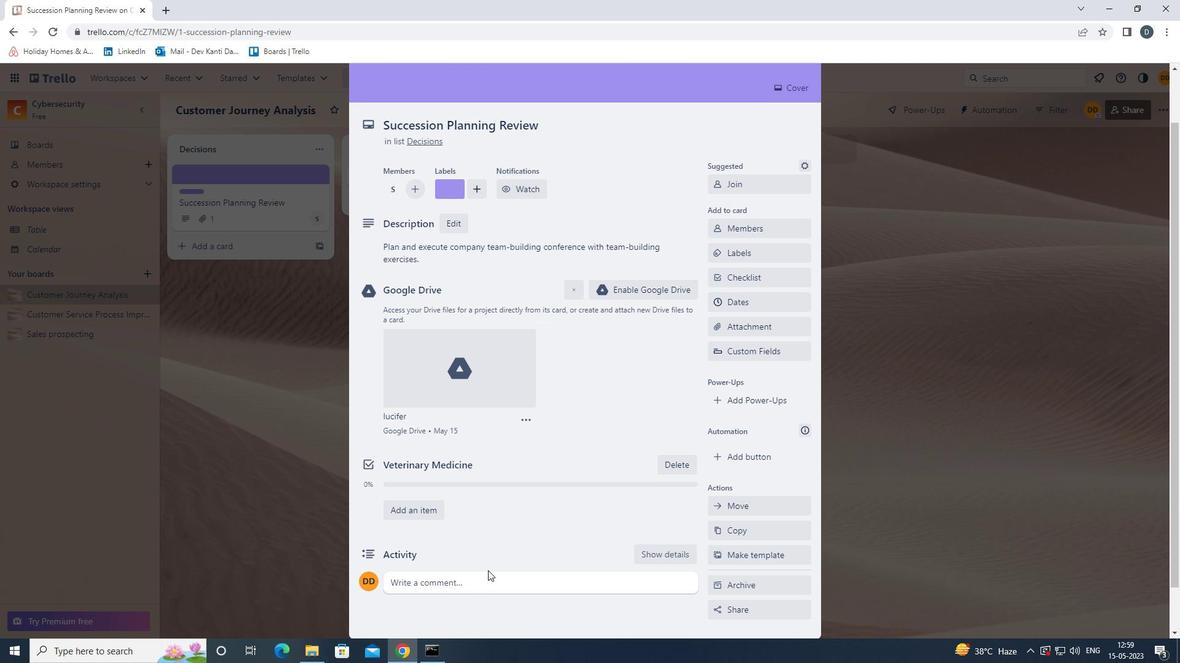 
Action: Mouse pressed left at (487, 575)
Screenshot: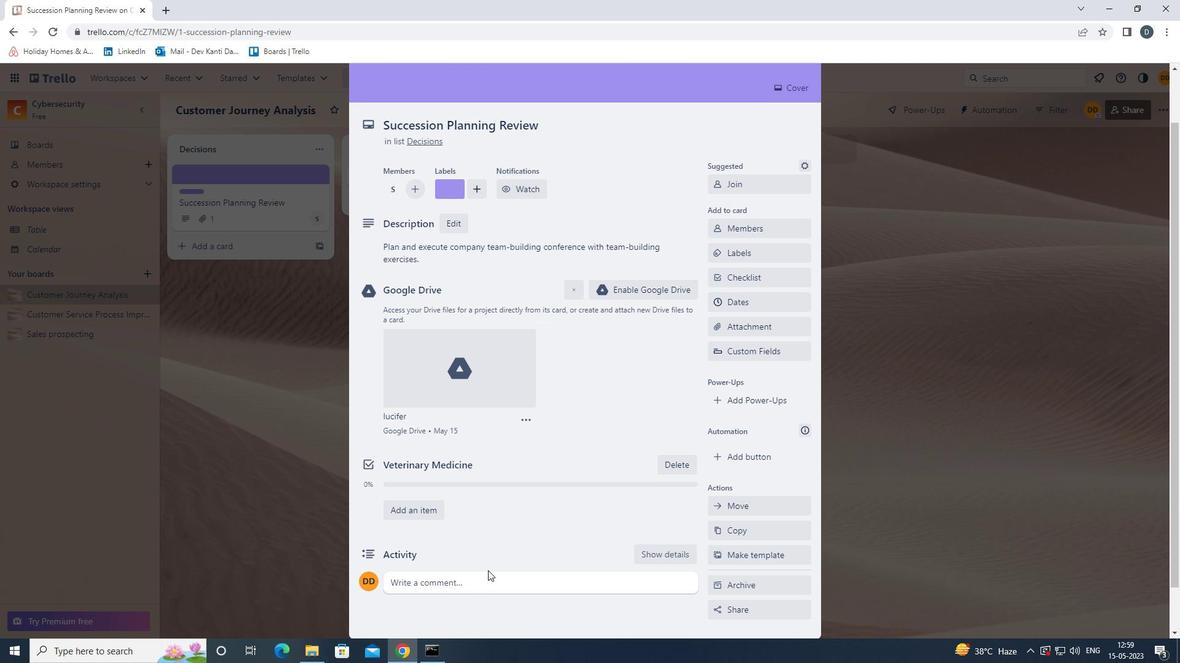 
Action: Mouse moved to (505, 556)
Screenshot: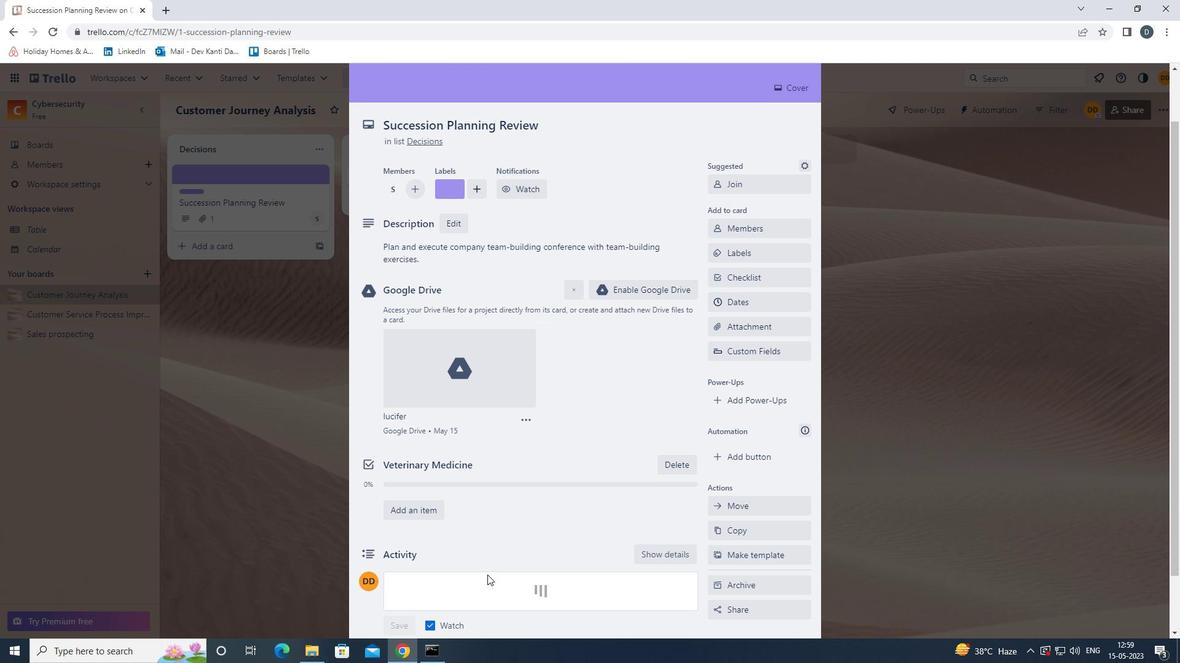 
Action: Mouse scrolled (505, 555) with delta (0, 0)
Screenshot: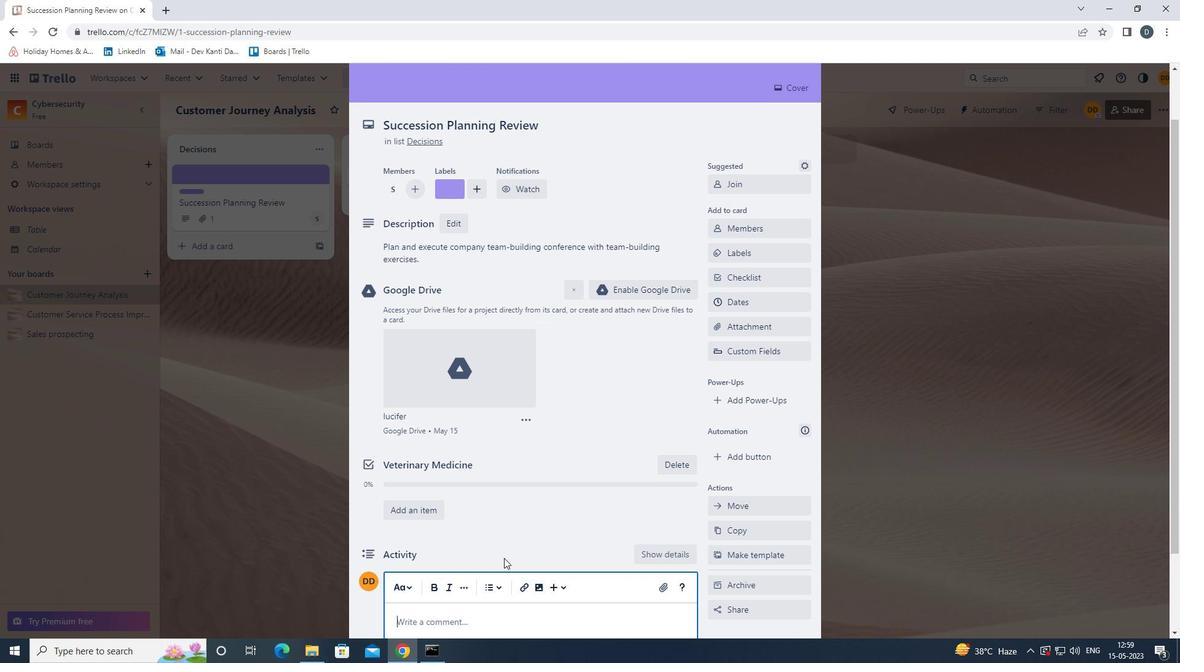 
Action: Key pressed <Key.shift>THIS<Key.space>ITEM<Key.space>PRESENTS<Key.space>AN<Key.space>OPPORTUNITY<Key.space>TO<Key.space>SHOWCASE<Key.space>OUR<Key.space>SKILLS<Key.space>AND<Key.space>EXPERTISE,<Key.space>SO<Key.space>LET<Key.space>US<Key.space>MAKE<Key.space>THE<Key.space>MOST<Key.space>OF<Key.space>IT.
Screenshot: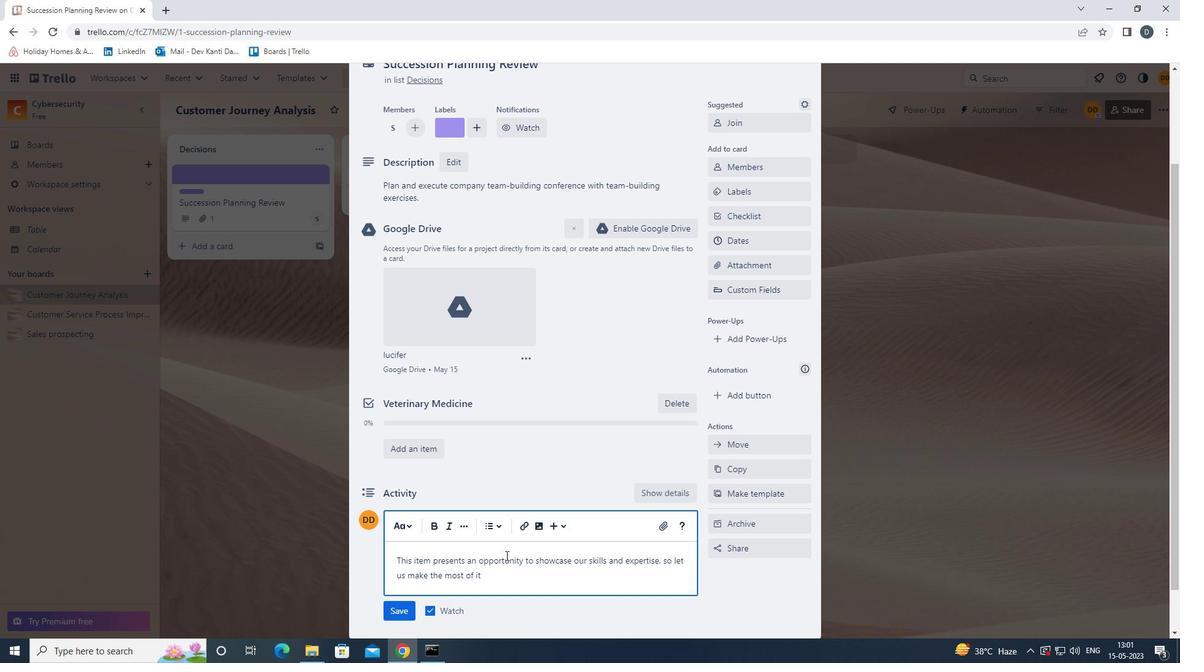 
Action: Mouse moved to (402, 604)
Screenshot: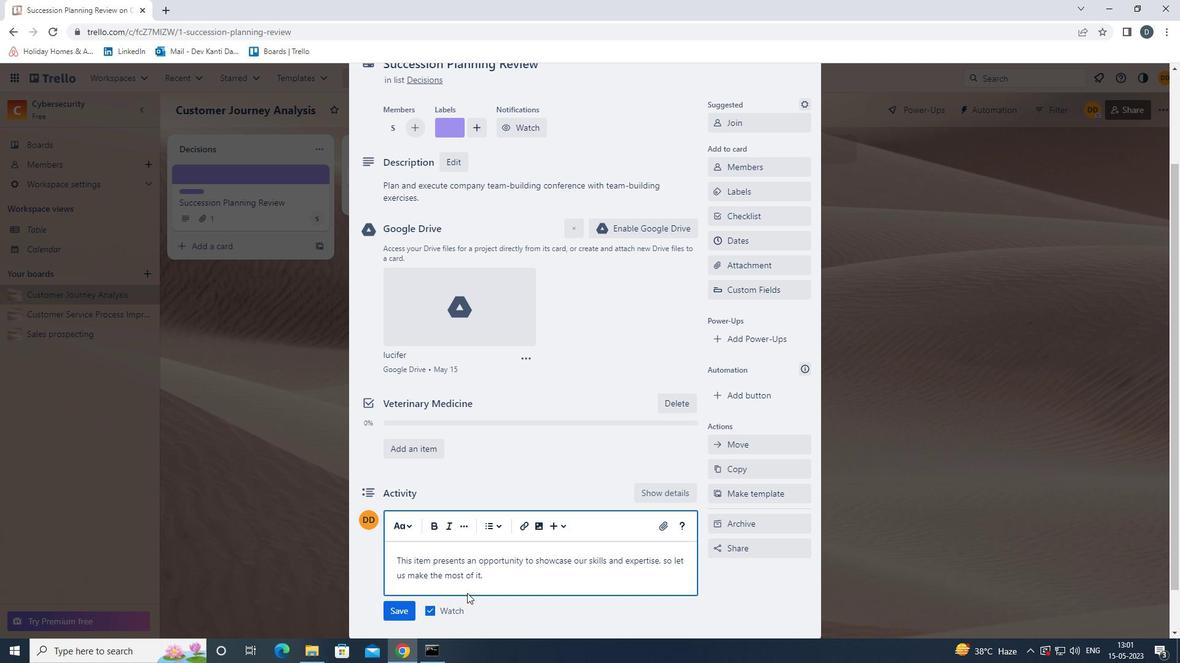 
Action: Mouse pressed left at (402, 604)
Screenshot: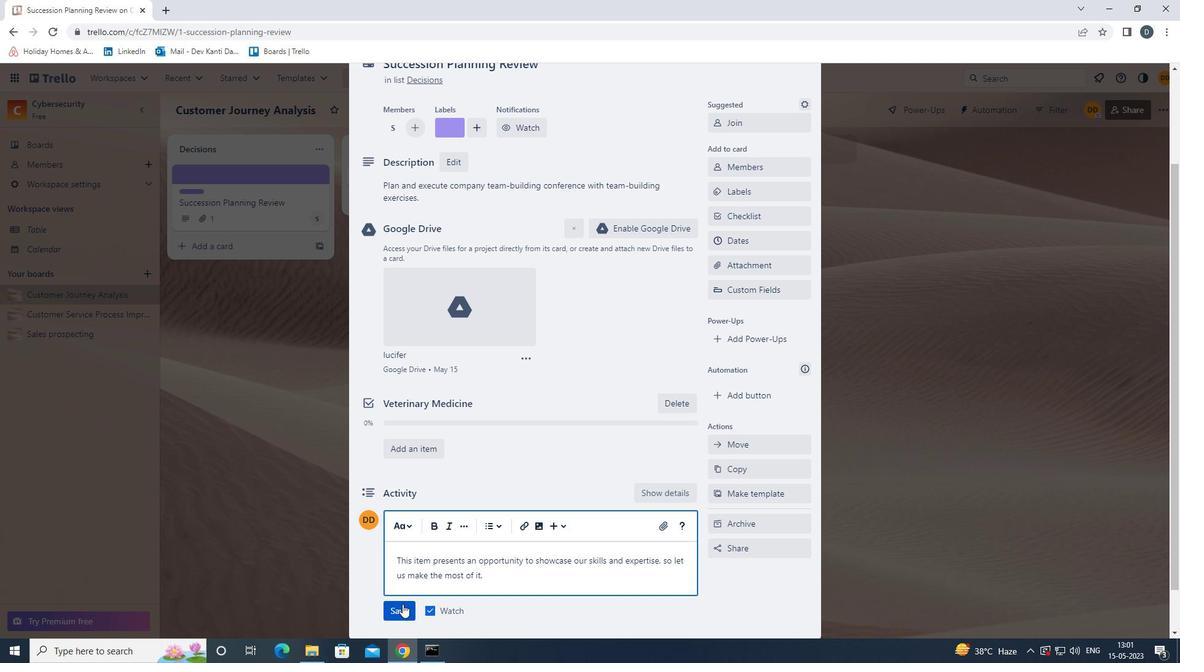 
Action: Mouse moved to (729, 246)
Screenshot: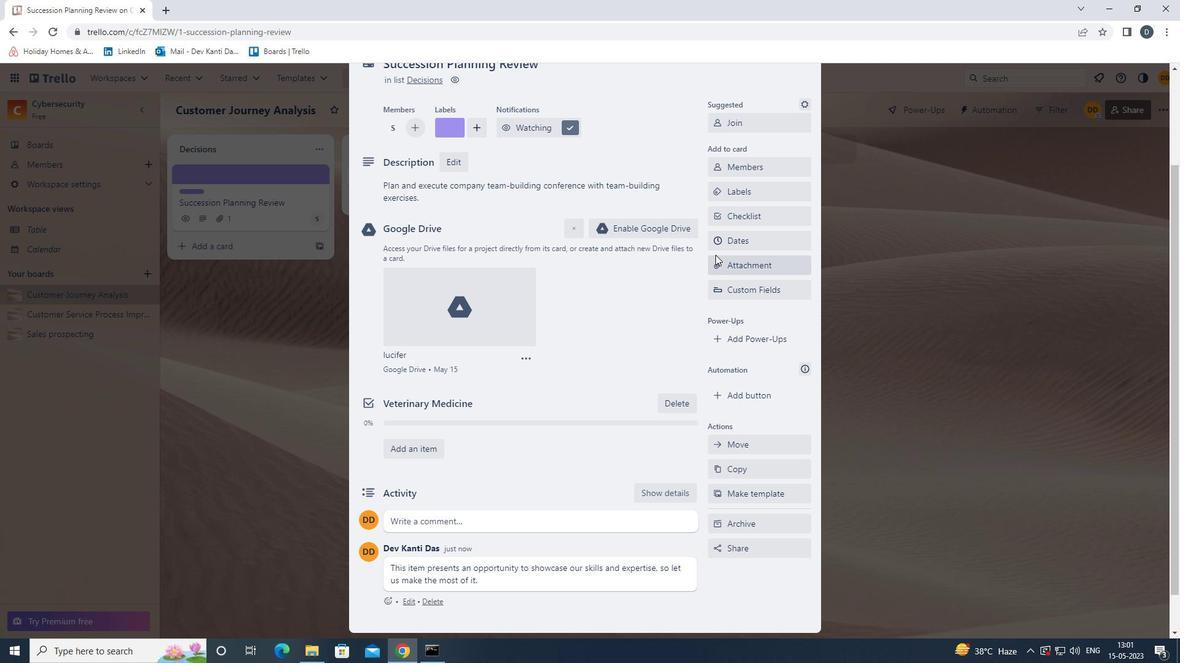 
Action: Mouse pressed left at (729, 246)
Screenshot: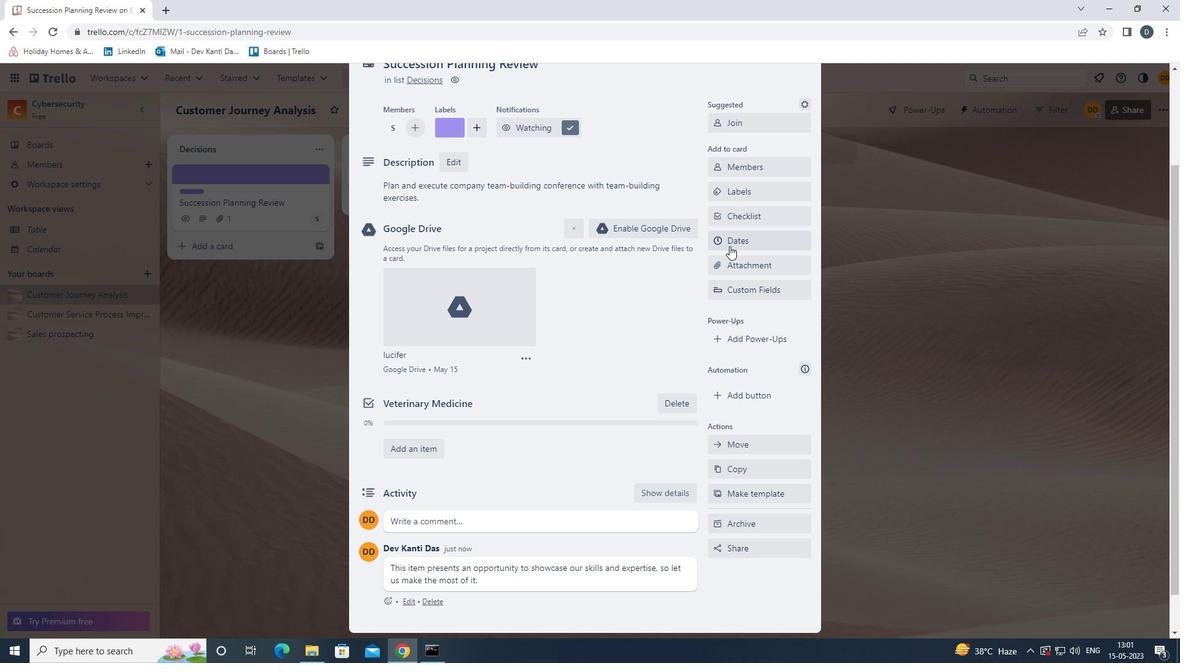 
Action: Mouse moved to (724, 333)
Screenshot: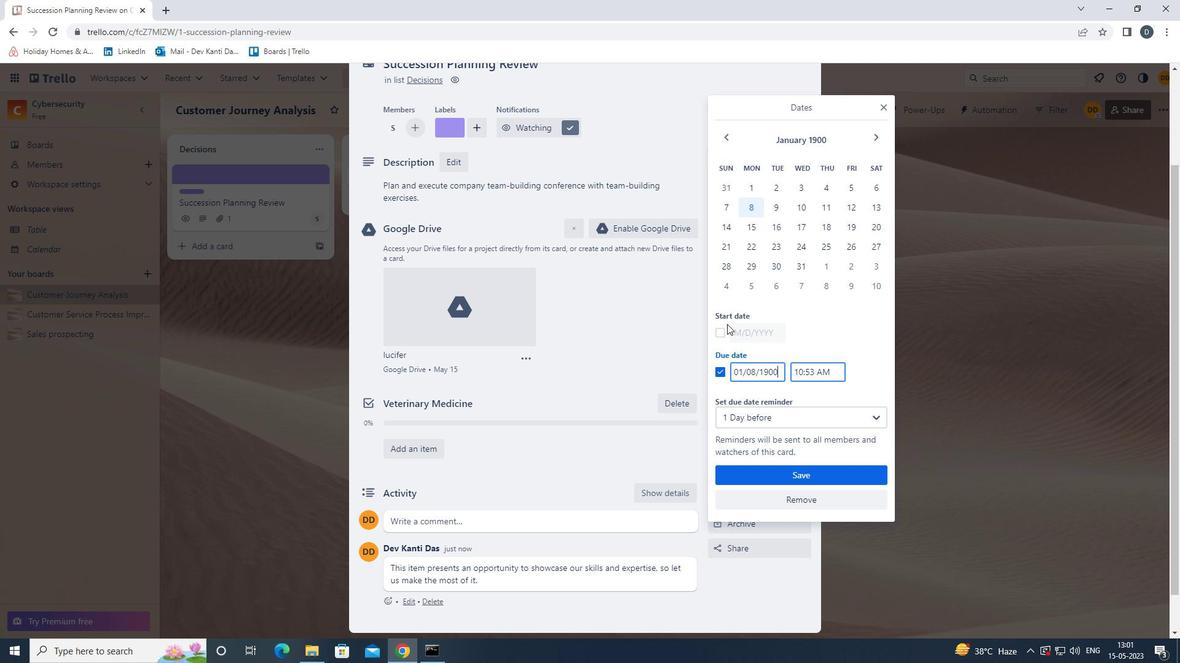
Action: Mouse pressed left at (724, 333)
Screenshot: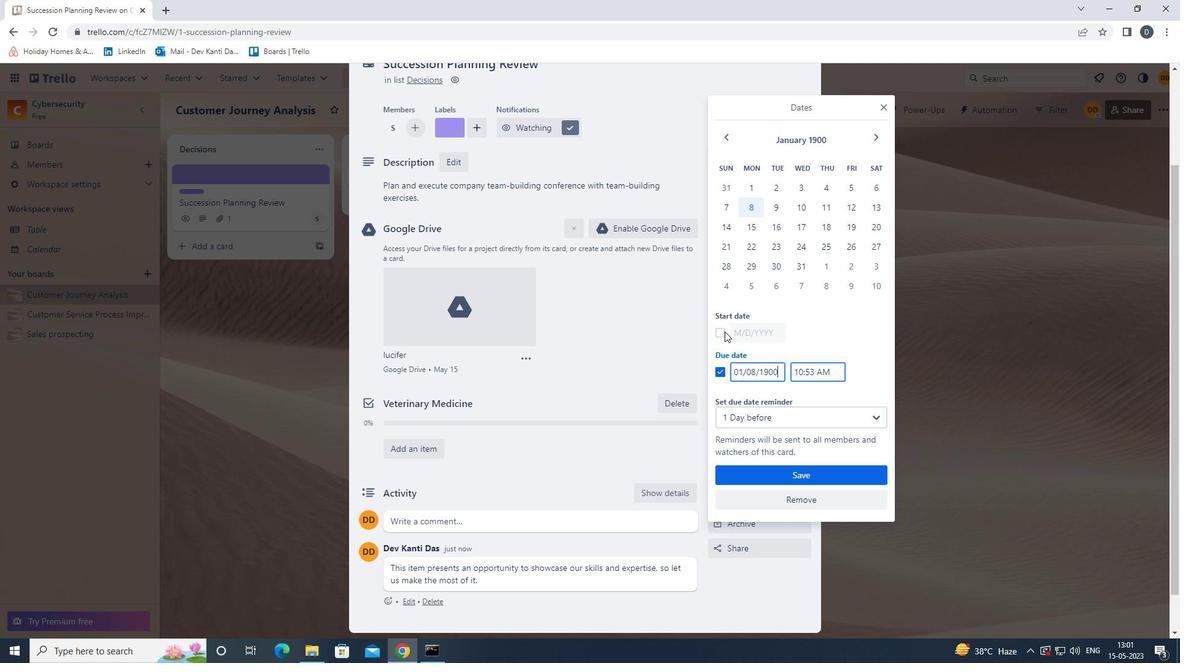 
Action: Mouse moved to (770, 195)
Screenshot: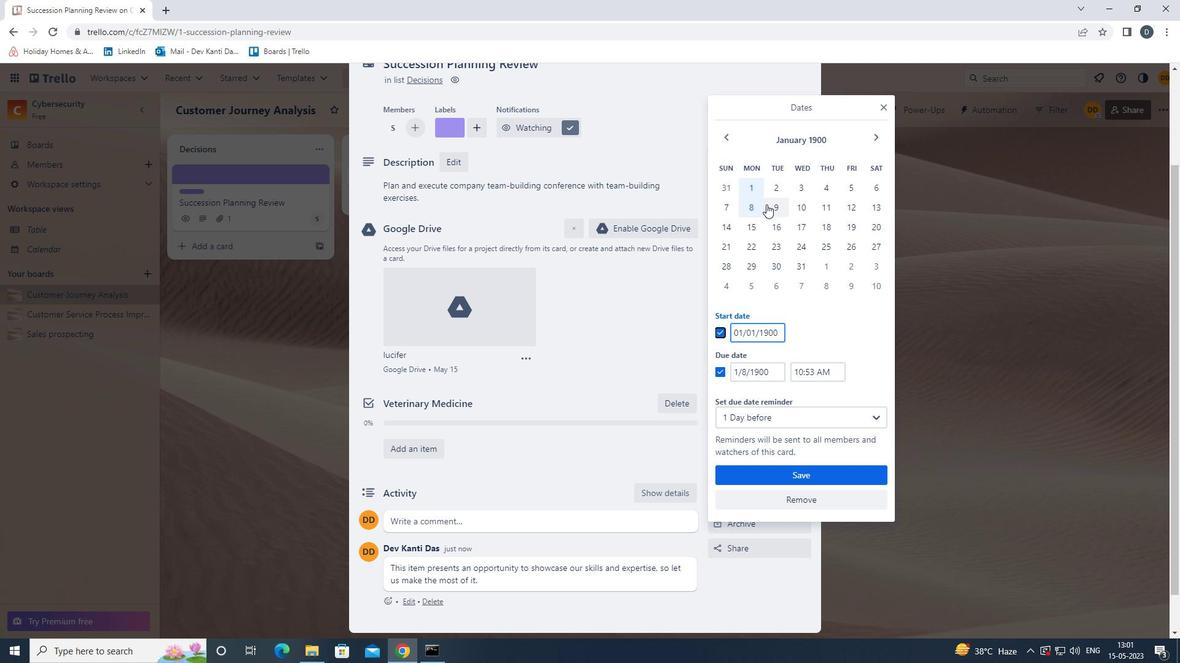 
Action: Mouse pressed left at (770, 195)
Screenshot: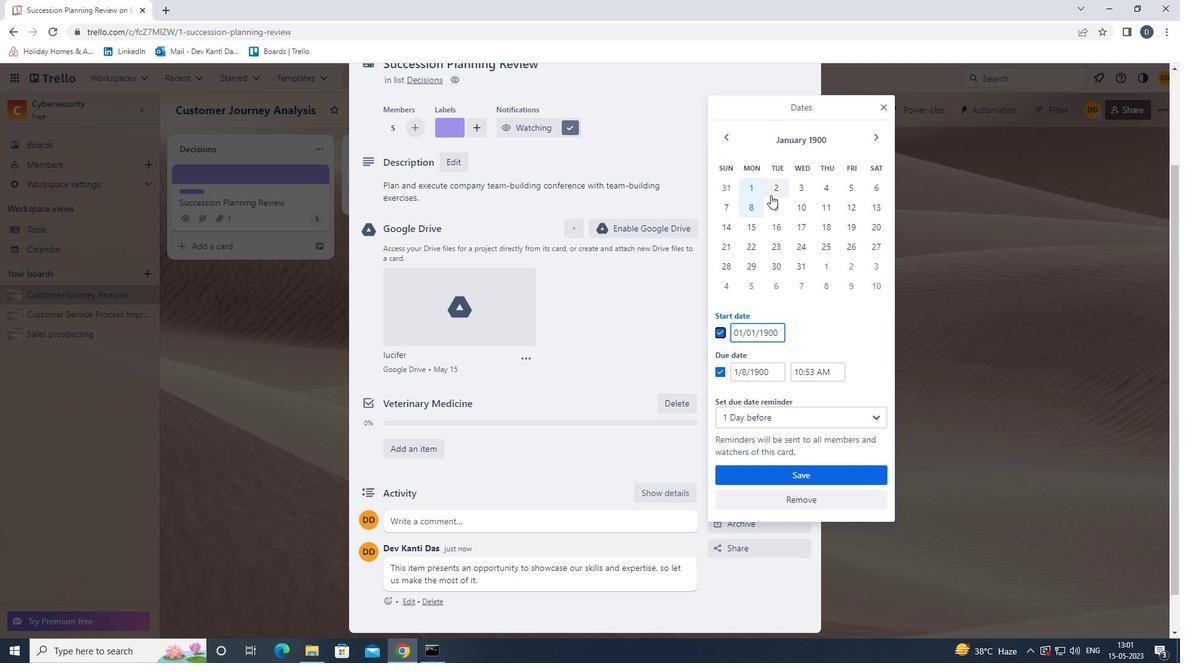 
Action: Mouse moved to (773, 205)
Screenshot: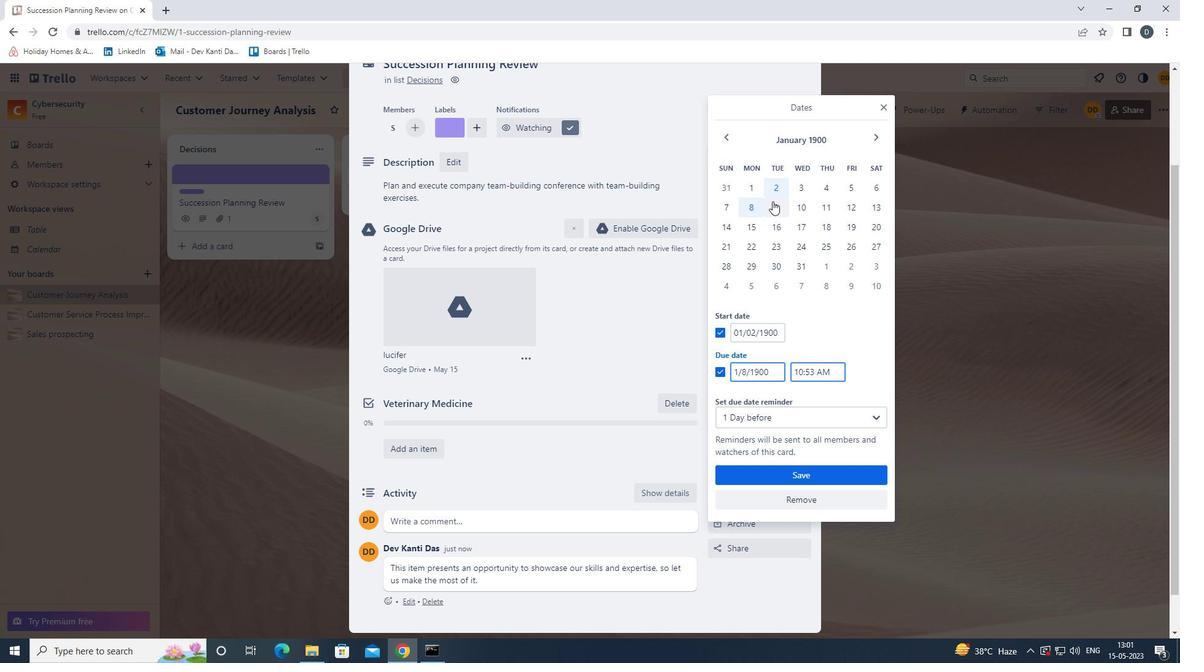 
Action: Mouse pressed left at (773, 205)
Screenshot: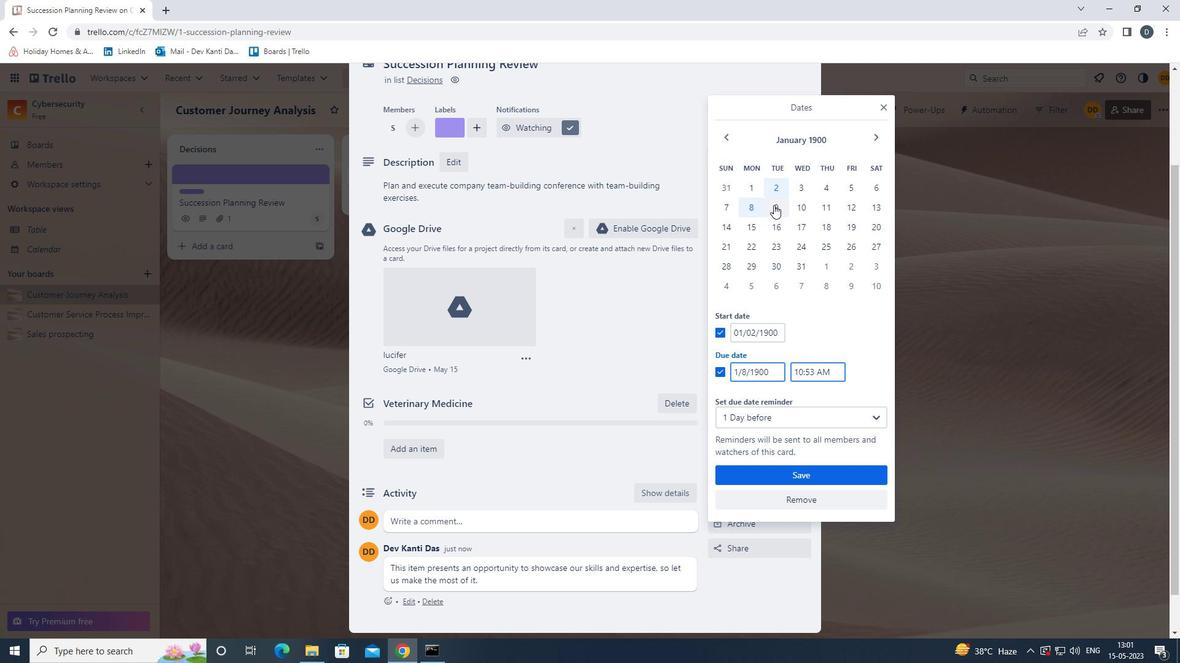 
Action: Mouse moved to (801, 472)
Screenshot: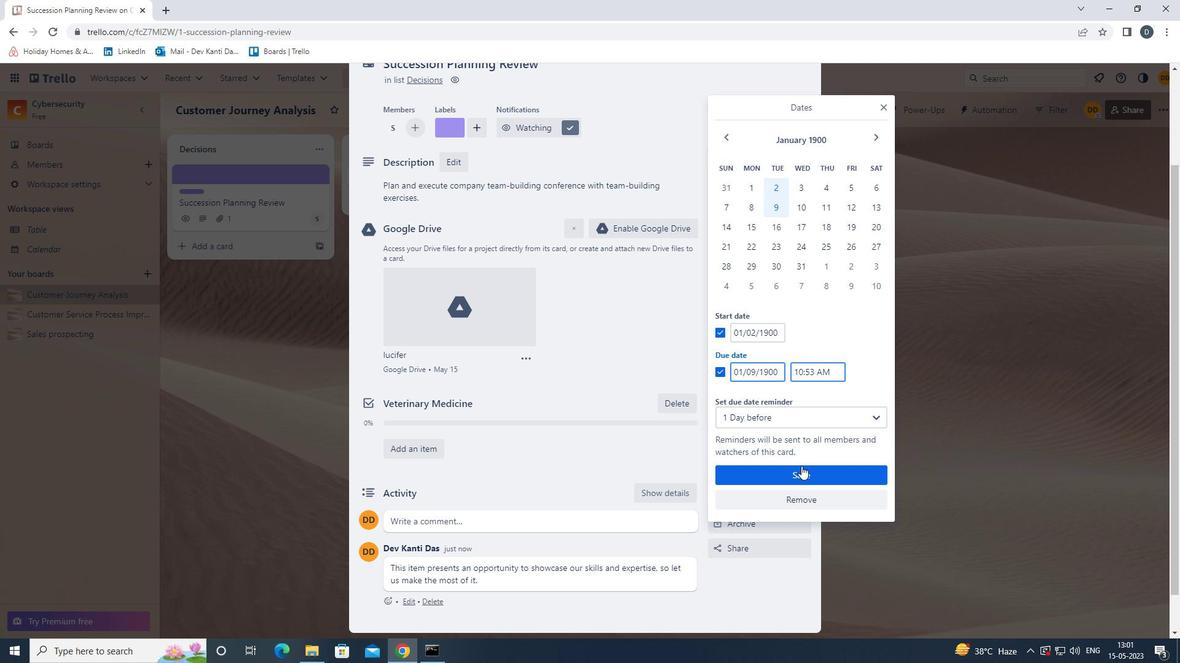 
Action: Mouse pressed left at (801, 472)
Screenshot: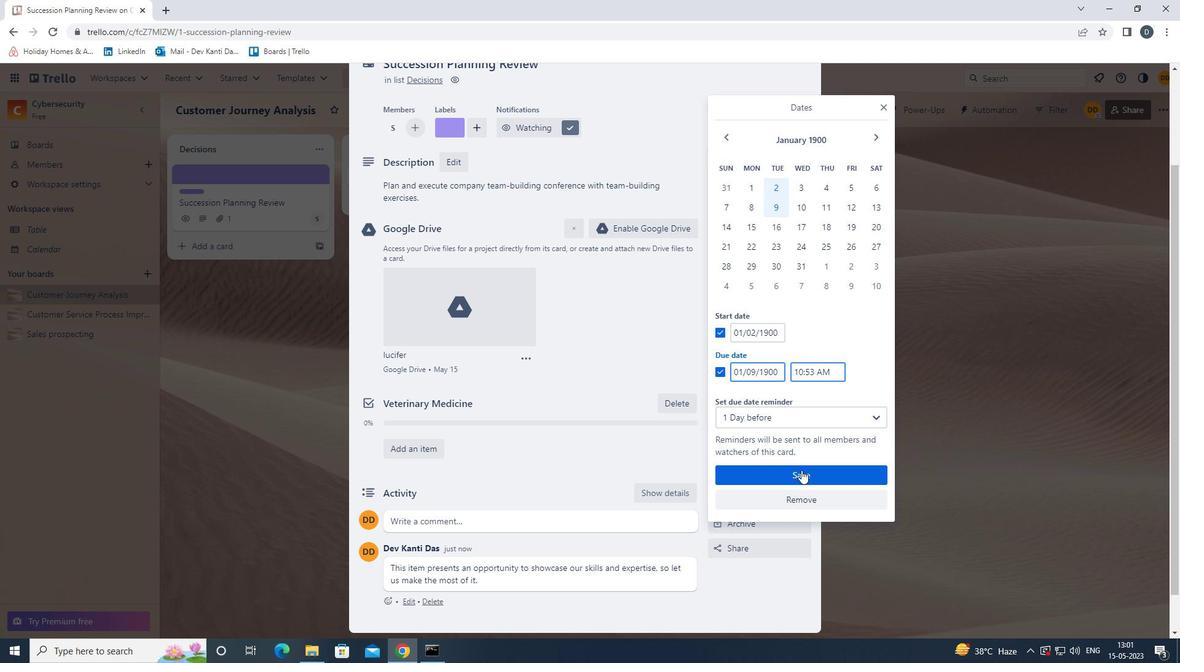 
Action: Mouse scrolled (801, 473) with delta (0, 0)
Screenshot: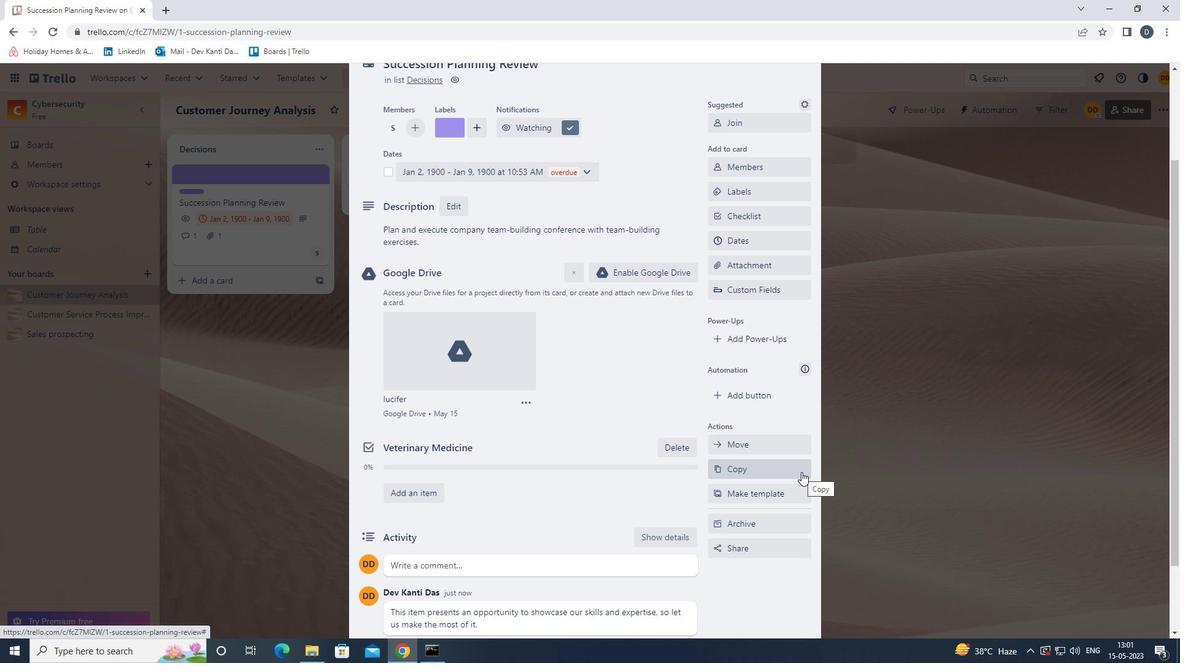 
Action: Mouse scrolled (801, 473) with delta (0, 0)
Screenshot: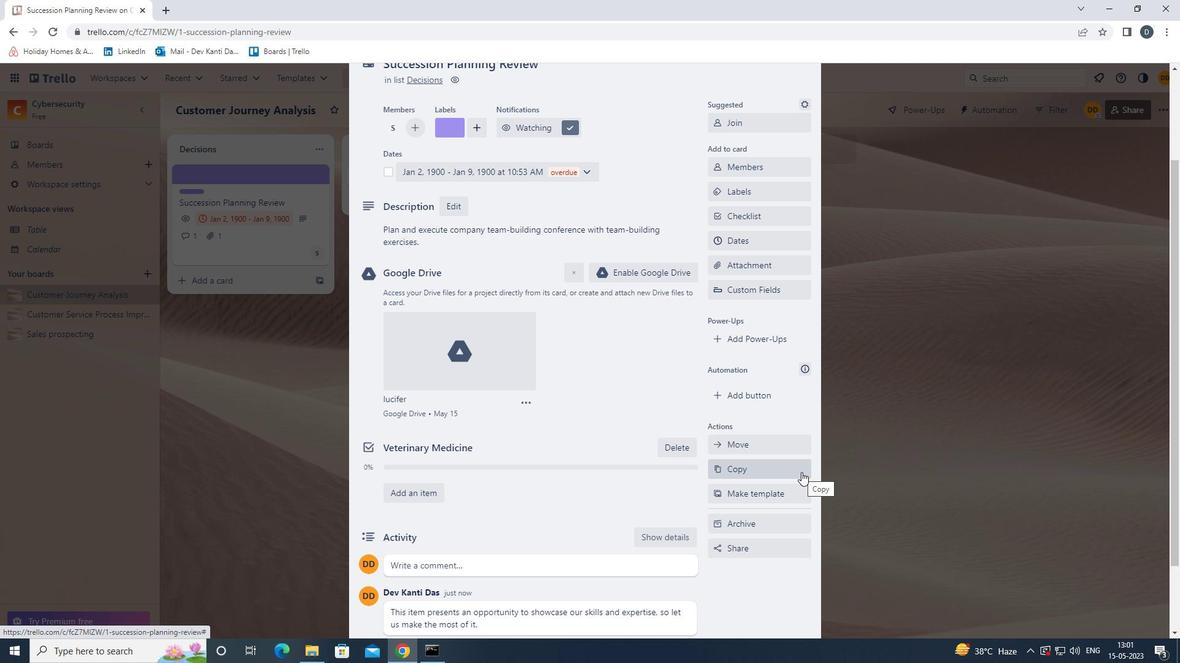 
Action: Mouse scrolled (801, 473) with delta (0, 0)
Screenshot: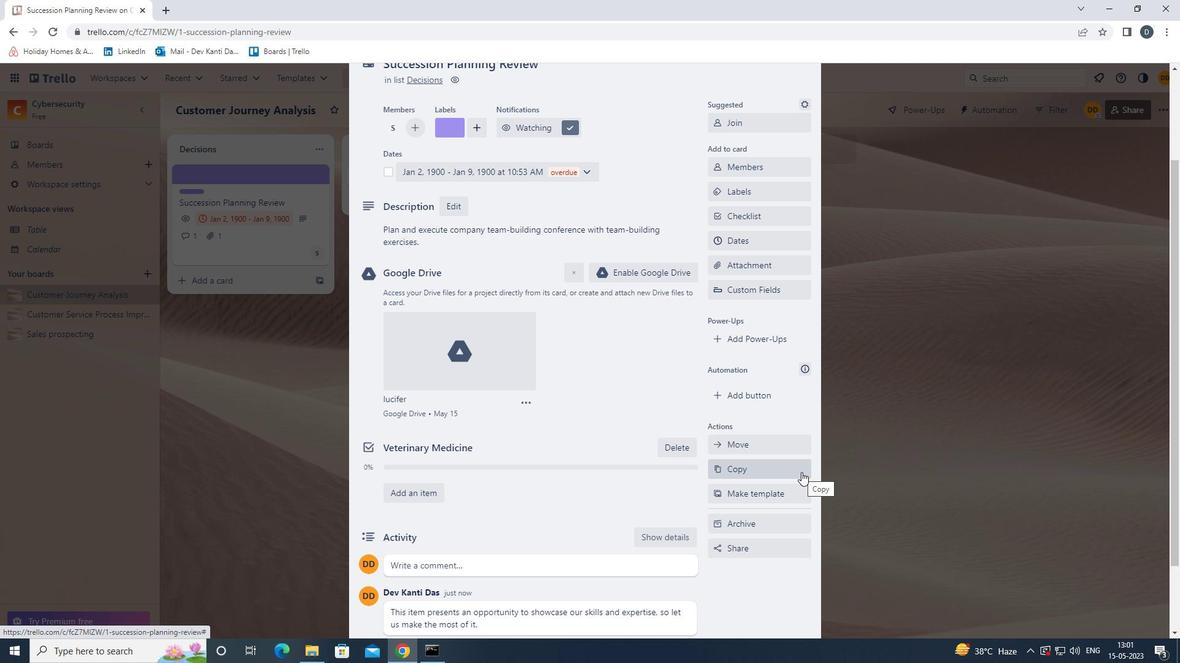 
Action: Mouse moved to (808, 108)
Screenshot: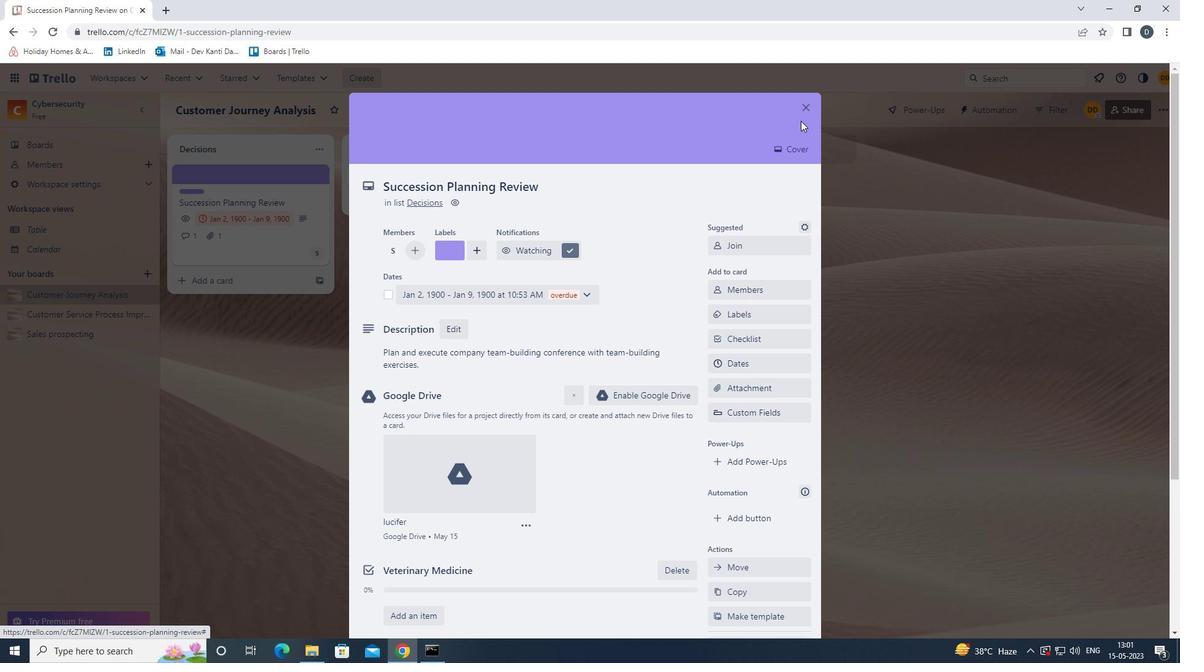 
Action: Mouse pressed left at (808, 108)
Screenshot: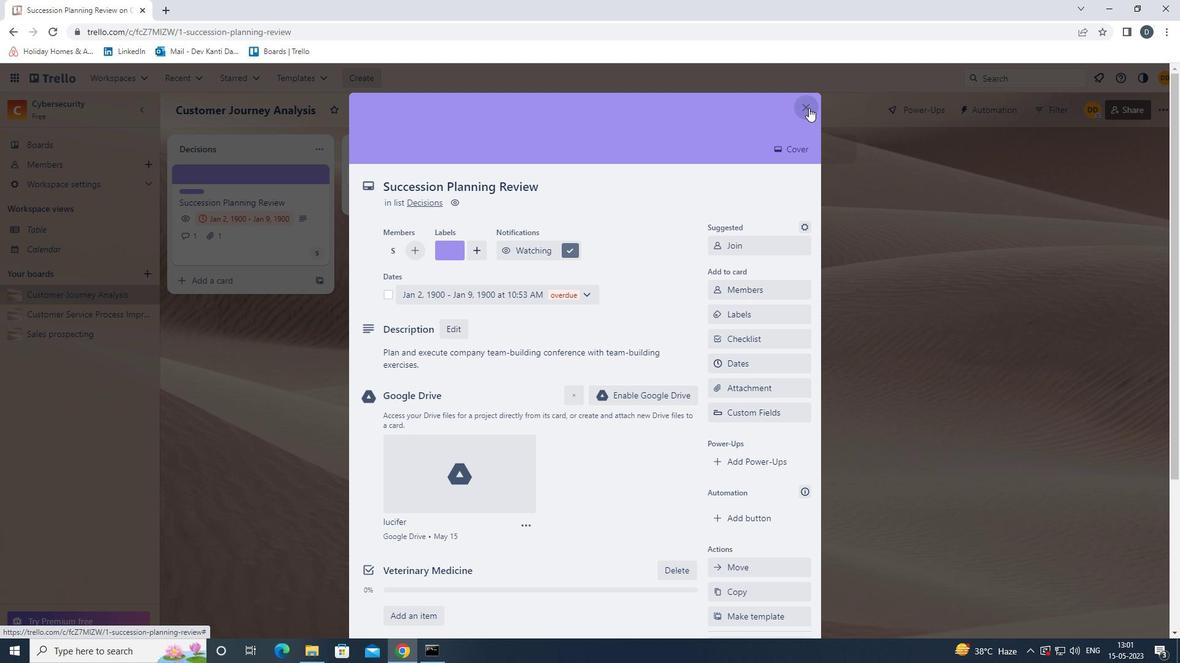 
Action: Mouse moved to (820, 261)
Screenshot: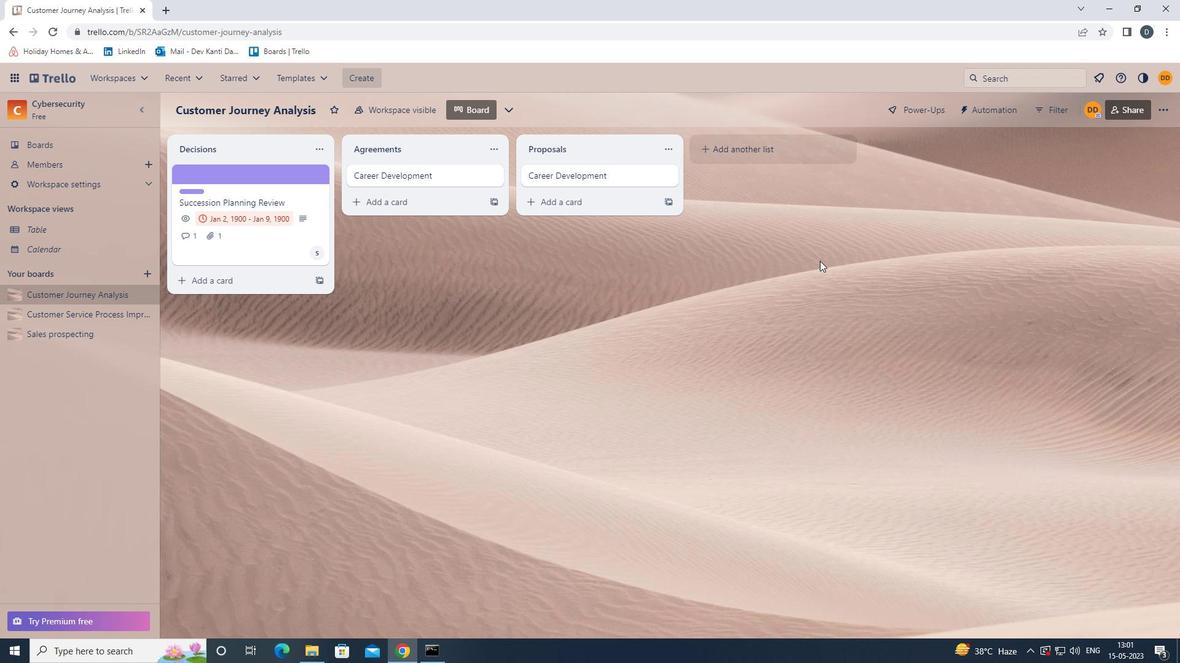 
Action: Mouse pressed left at (820, 261)
Screenshot: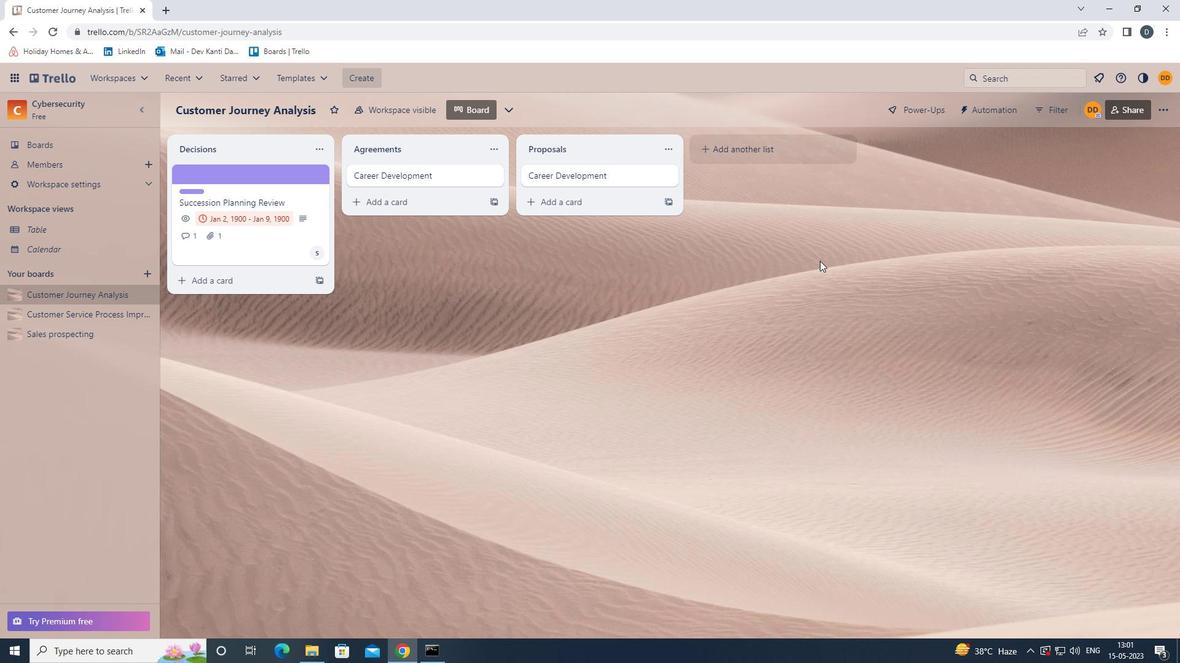 
